 Task: Search one way flight ticket for 5 adults, 1 child, 2 infants in seat and 1 infant on lap in business from Presque Isle: Presque Isle International Airport to Greenville: Pitt-greenville Airport on 5-2-2023. Choice of flights is Westjet. Number of bags: 1 carry on bag. Price is upto 110000. Outbound departure time preference is 4:45.
Action: Mouse moved to (320, 271)
Screenshot: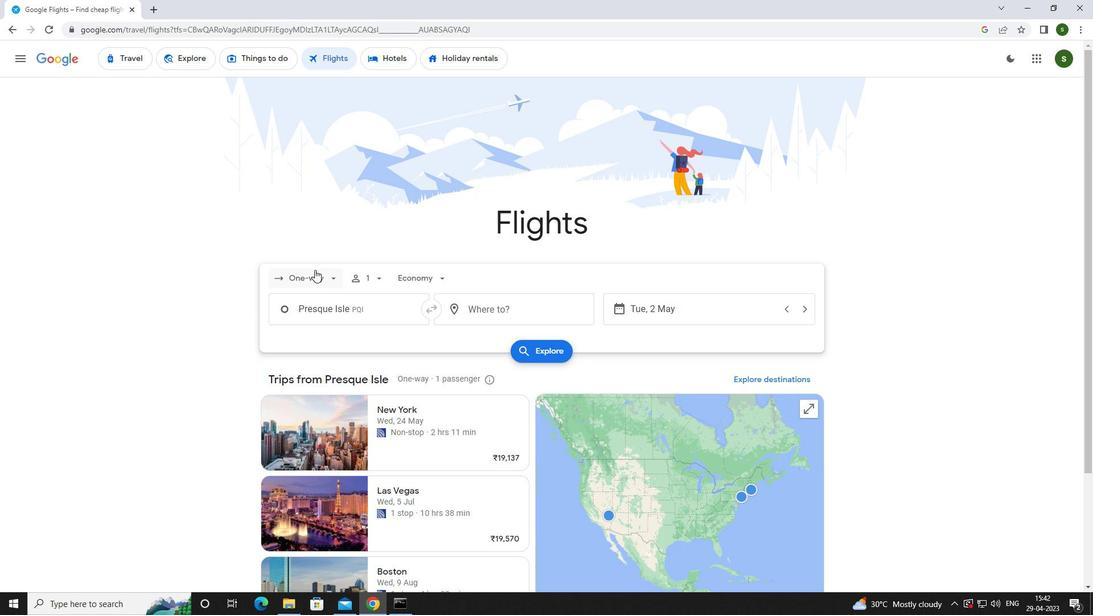 
Action: Mouse pressed left at (320, 271)
Screenshot: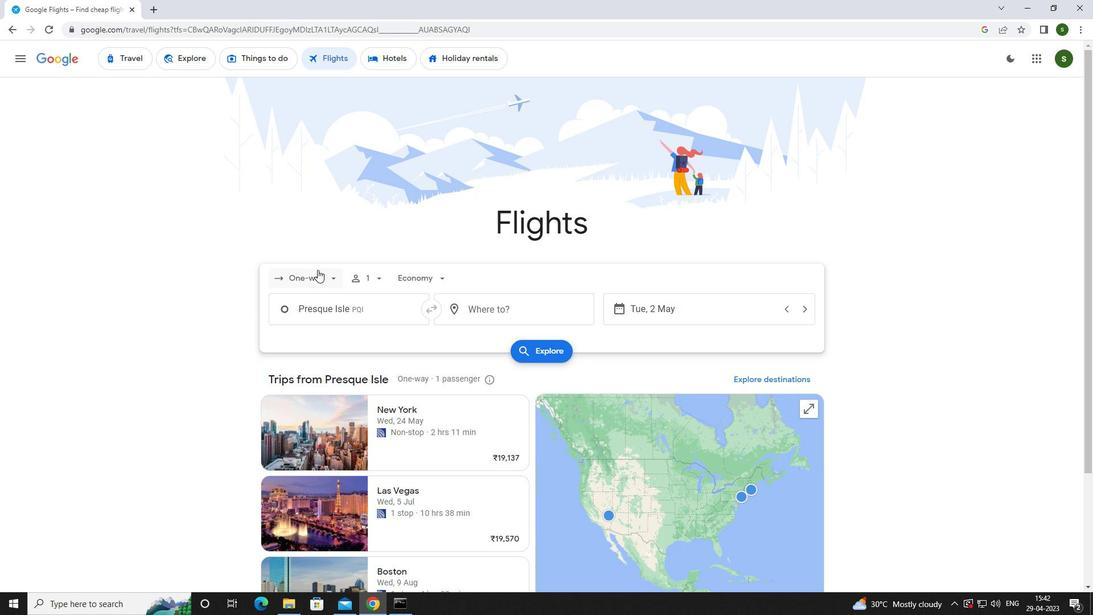 
Action: Mouse moved to (326, 325)
Screenshot: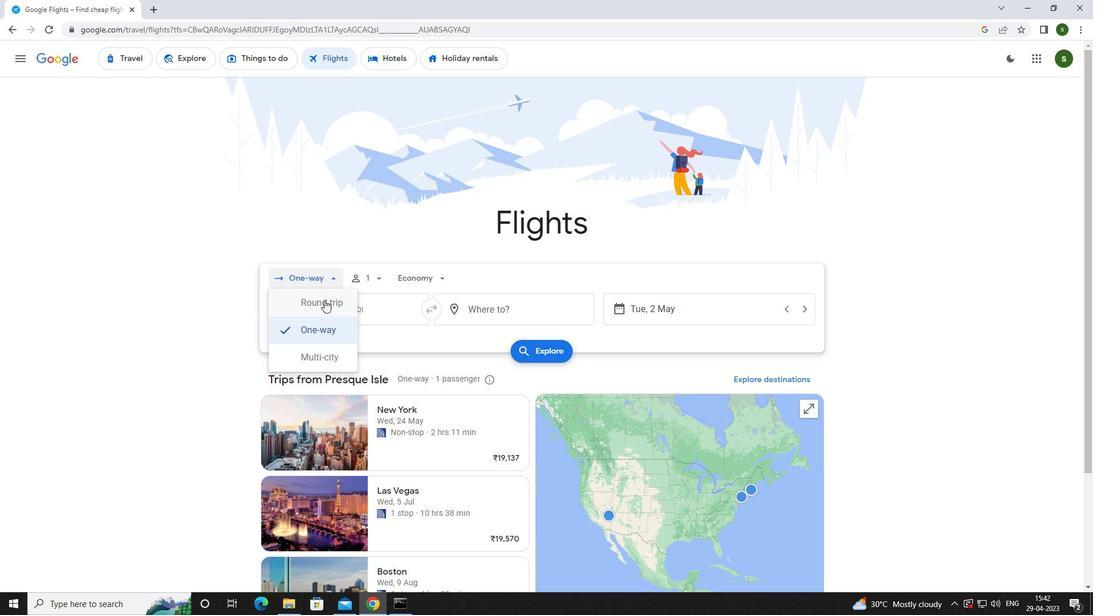 
Action: Mouse pressed left at (326, 325)
Screenshot: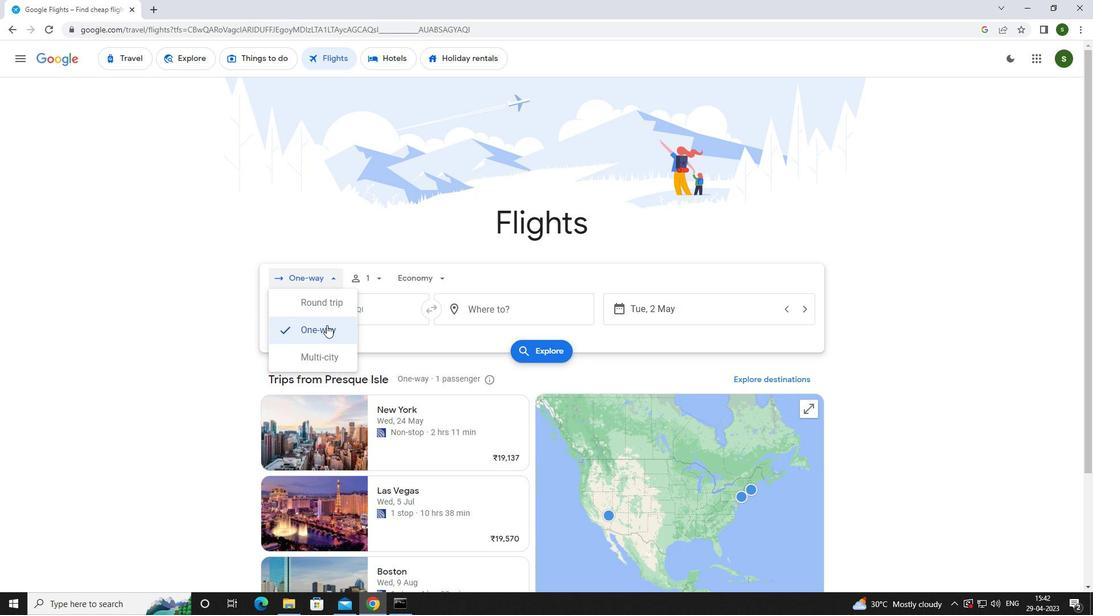 
Action: Mouse moved to (381, 281)
Screenshot: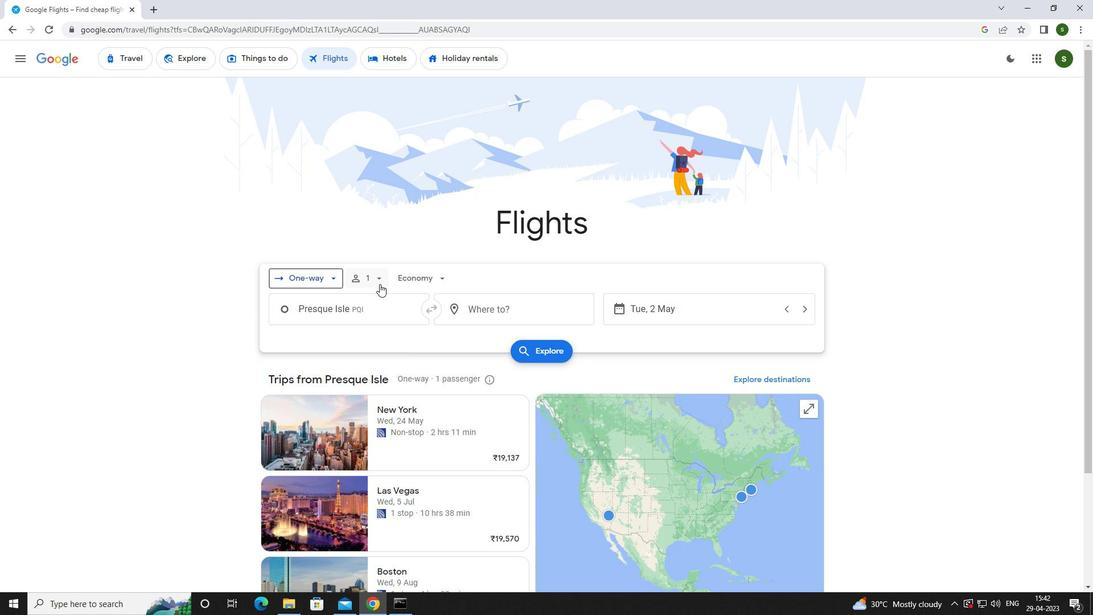 
Action: Mouse pressed left at (381, 281)
Screenshot: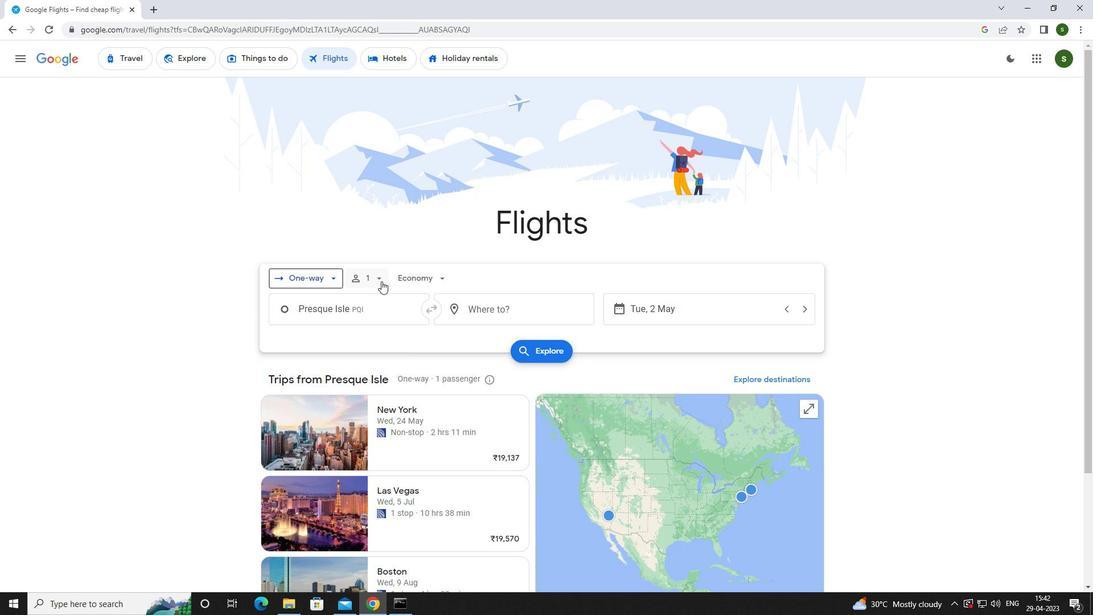 
Action: Mouse moved to (465, 306)
Screenshot: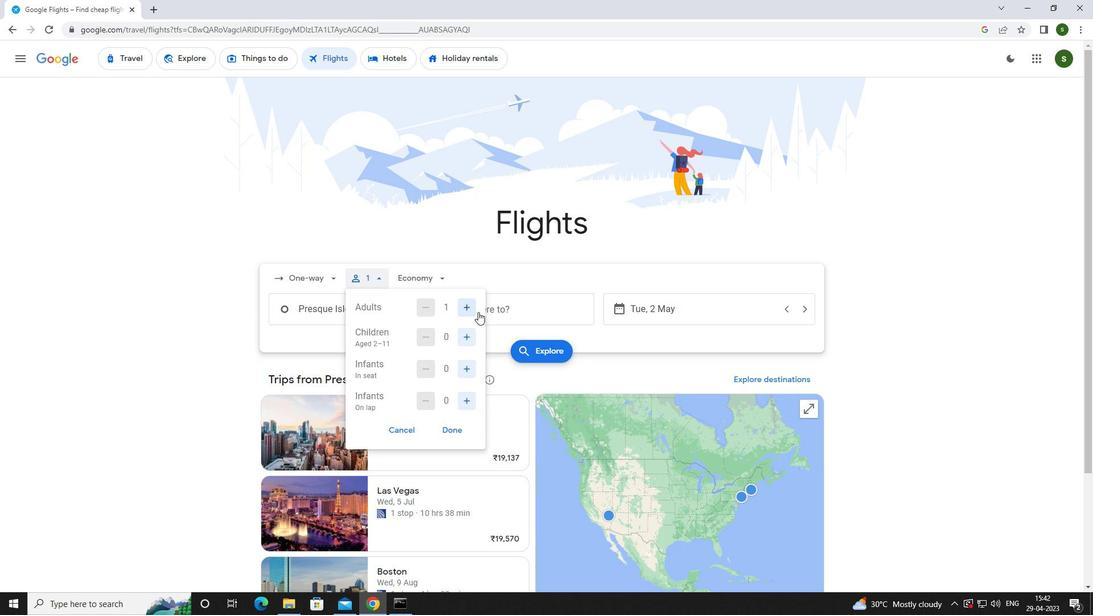 
Action: Mouse pressed left at (465, 306)
Screenshot: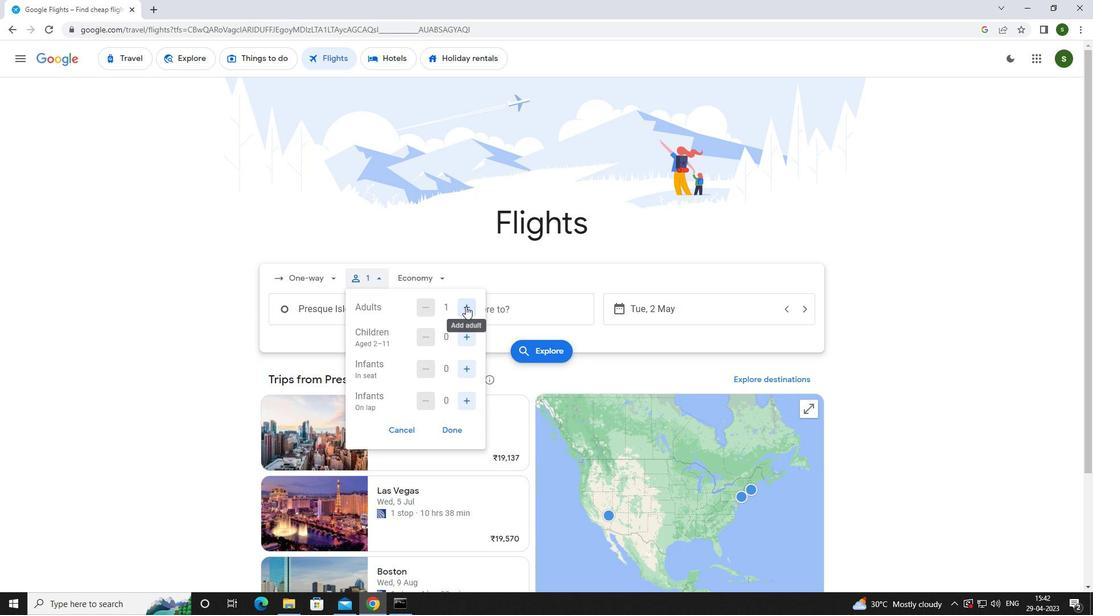 
Action: Mouse pressed left at (465, 306)
Screenshot: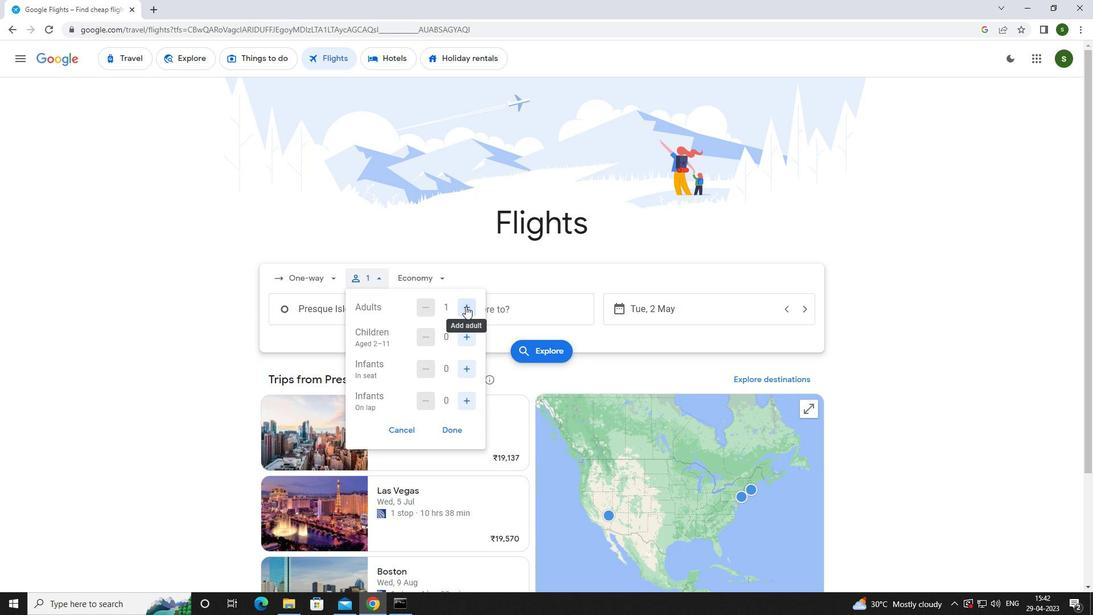 
Action: Mouse pressed left at (465, 306)
Screenshot: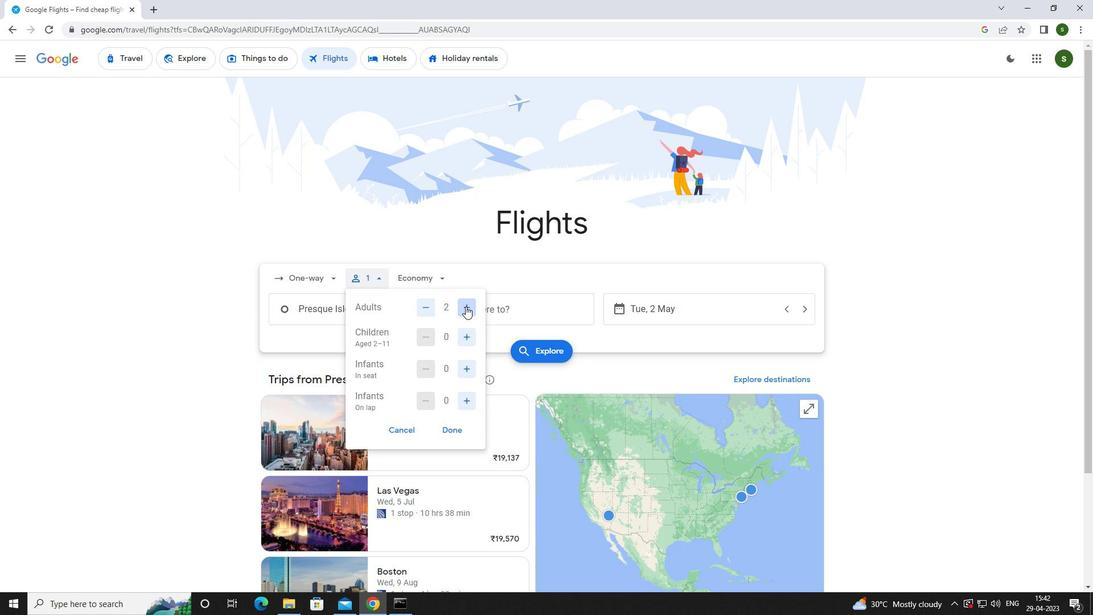 
Action: Mouse pressed left at (465, 306)
Screenshot: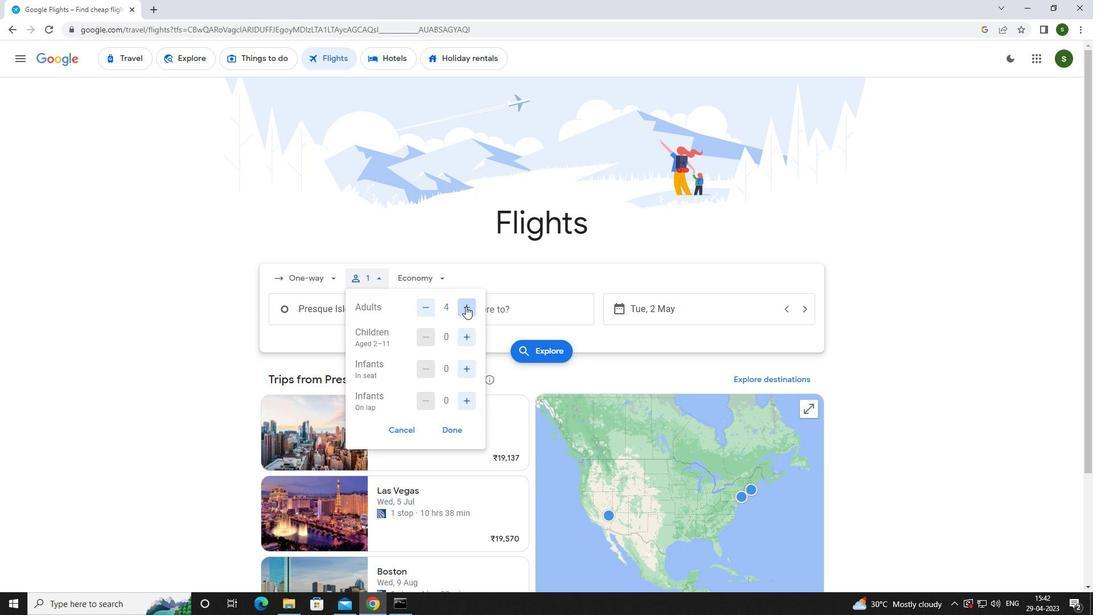 
Action: Mouse moved to (462, 334)
Screenshot: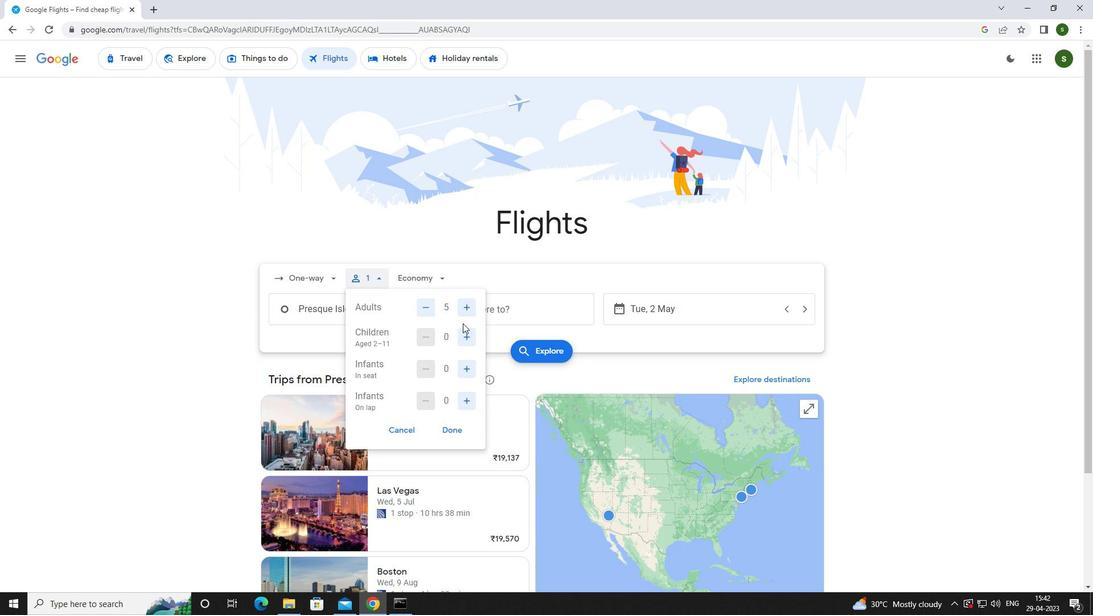 
Action: Mouse pressed left at (462, 334)
Screenshot: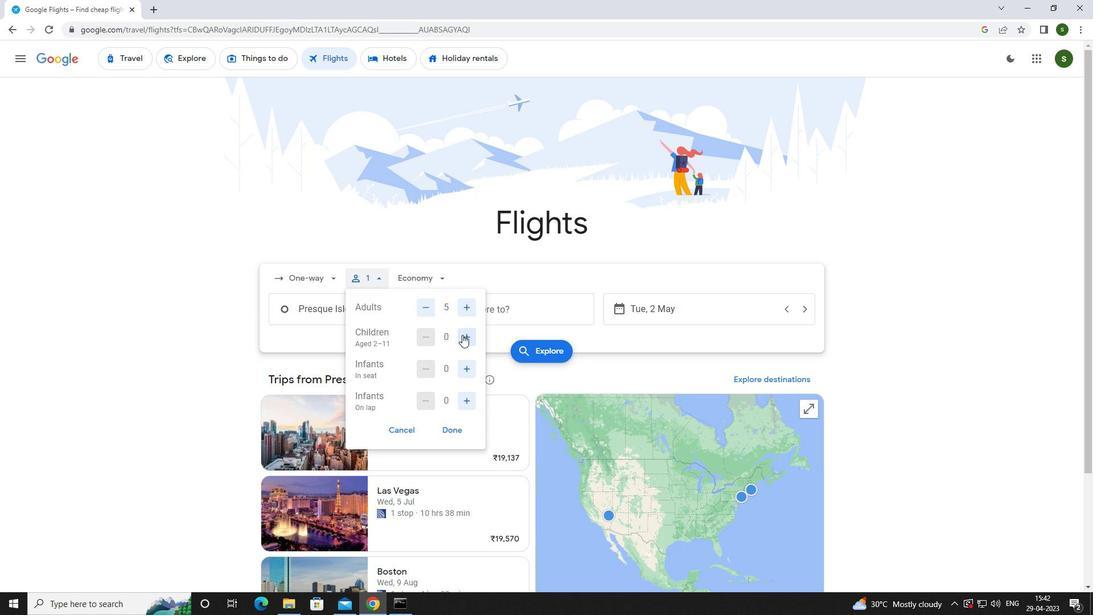 
Action: Mouse moved to (465, 371)
Screenshot: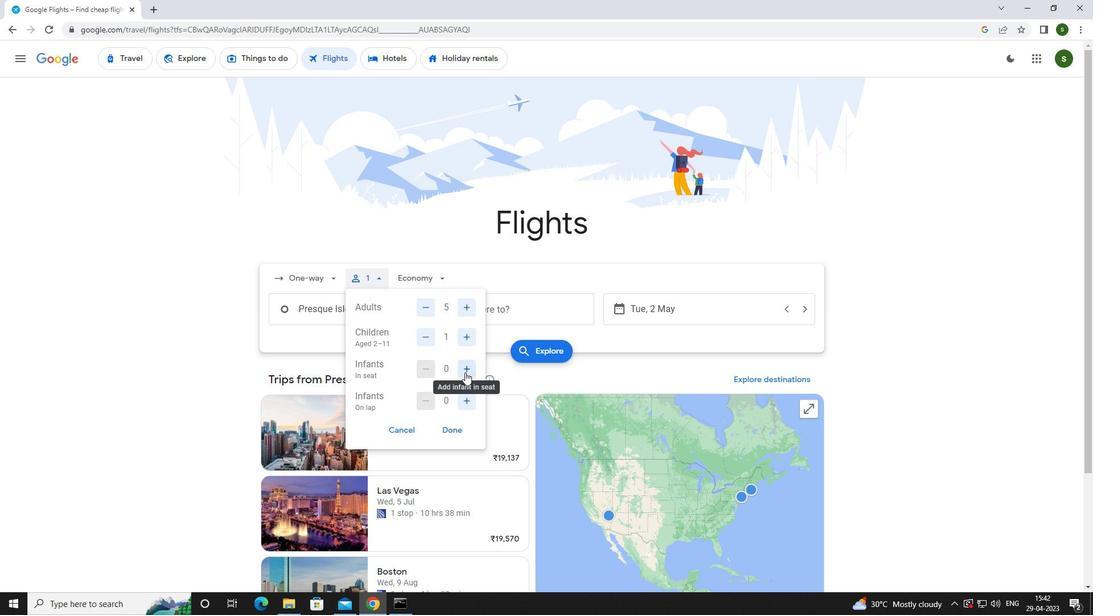 
Action: Mouse pressed left at (465, 371)
Screenshot: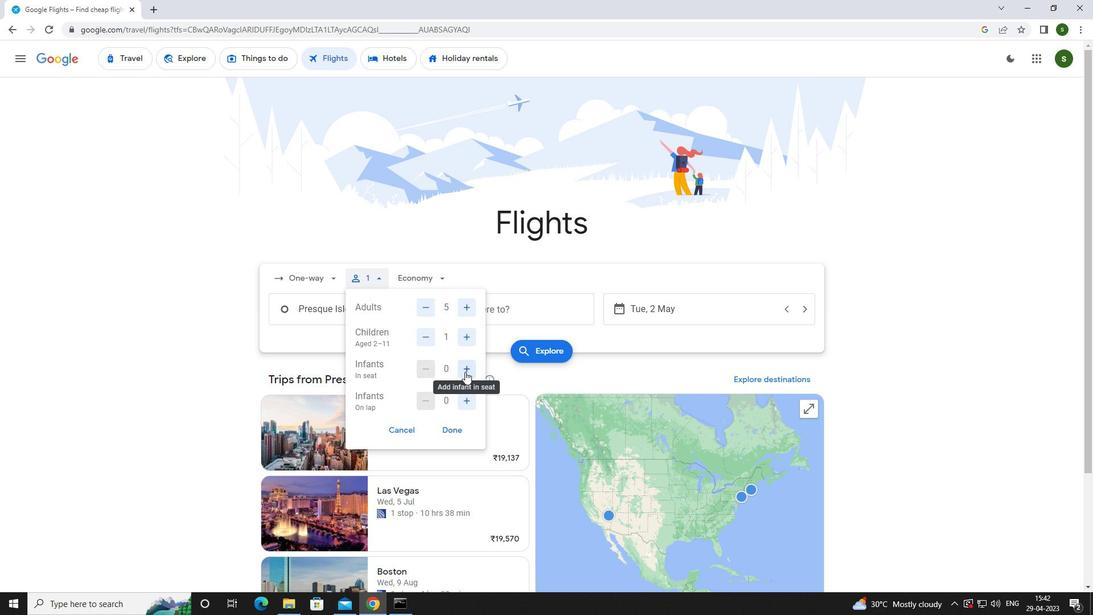 
Action: Mouse pressed left at (465, 371)
Screenshot: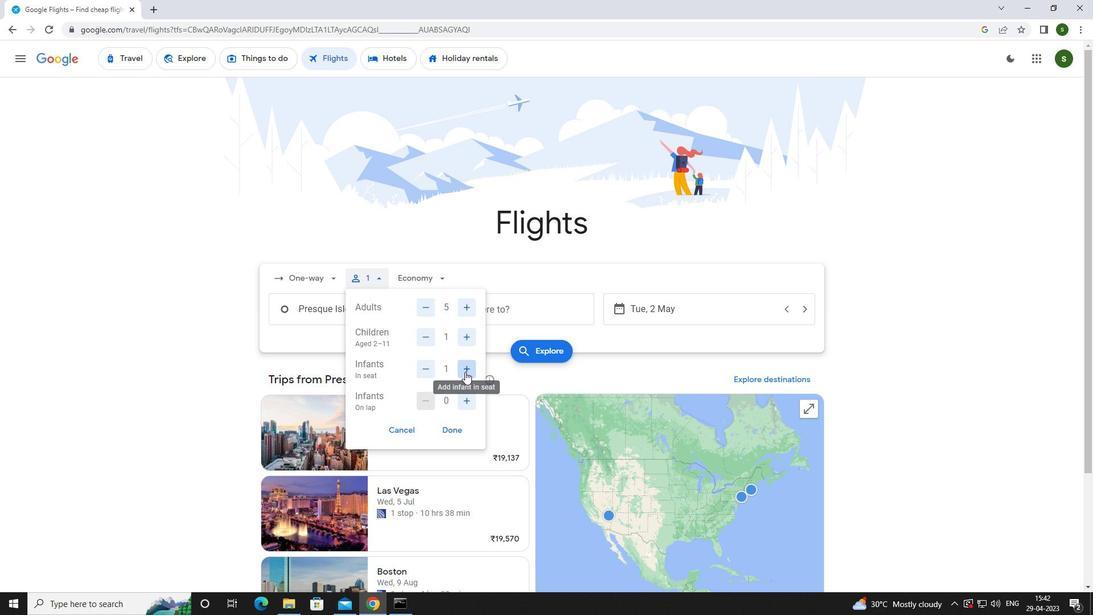 
Action: Mouse moved to (466, 399)
Screenshot: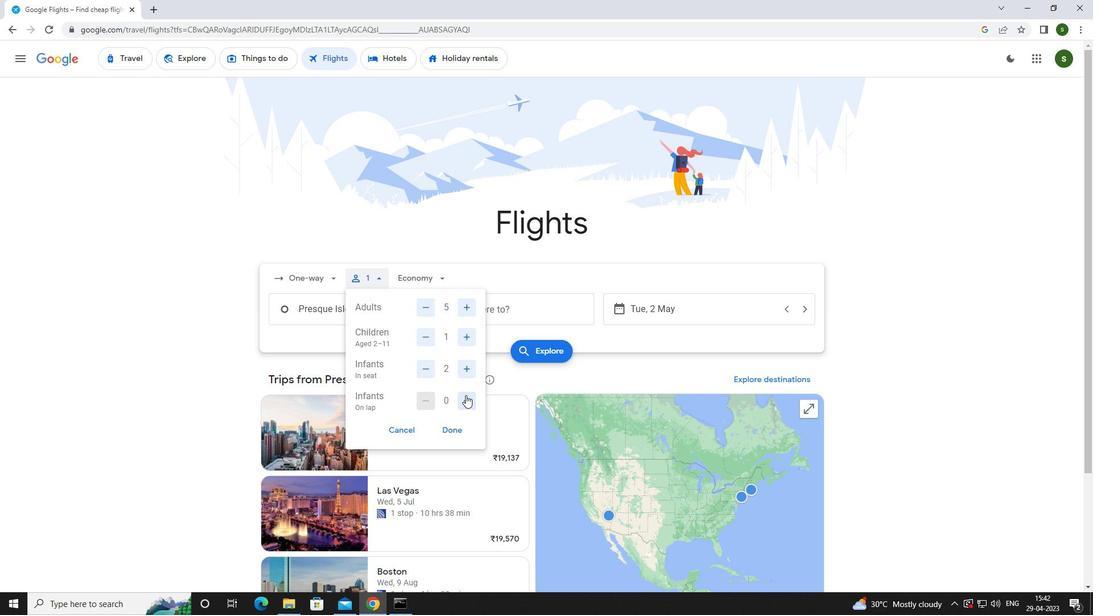 
Action: Mouse pressed left at (466, 399)
Screenshot: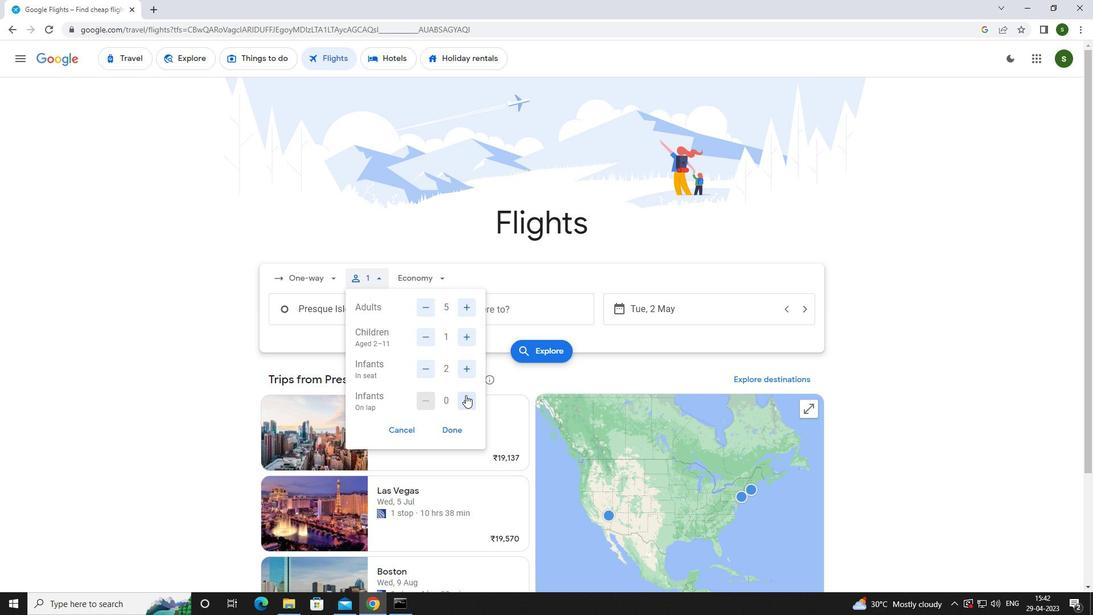 
Action: Mouse moved to (441, 278)
Screenshot: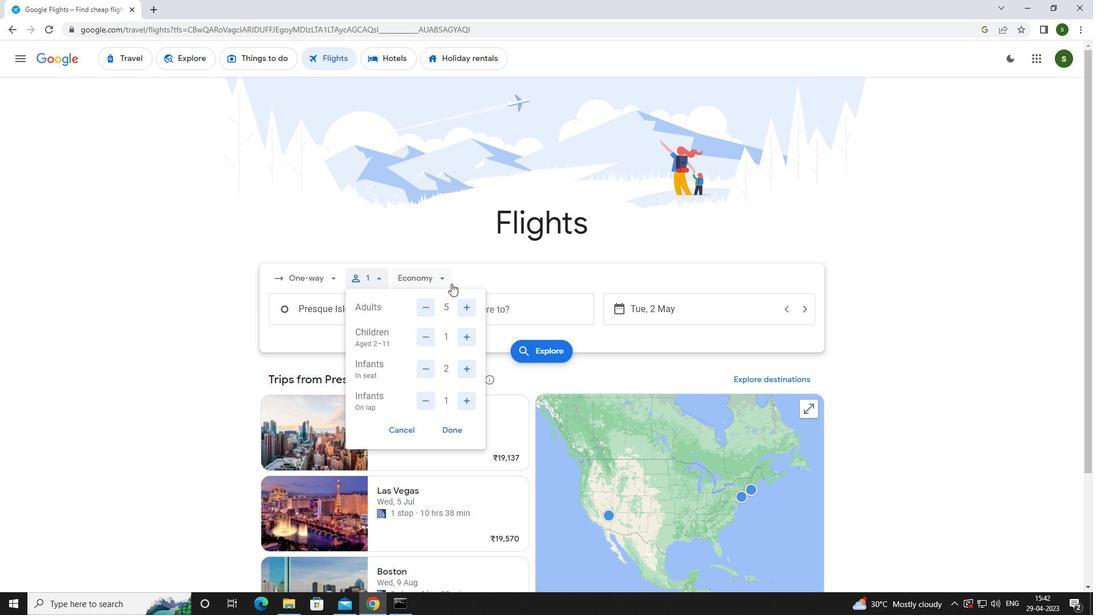 
Action: Mouse pressed left at (441, 278)
Screenshot: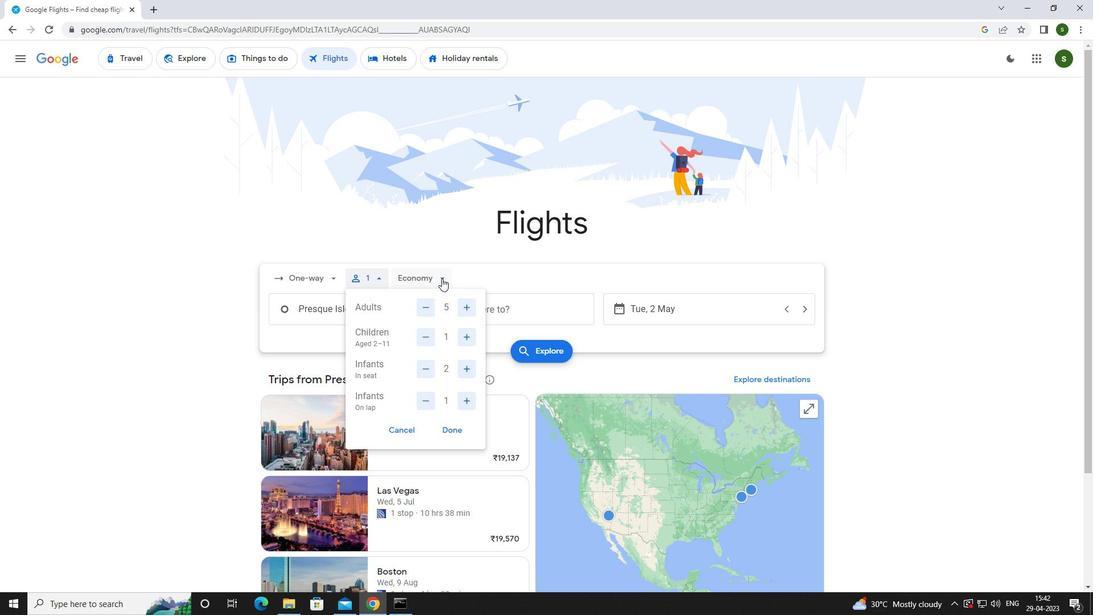 
Action: Mouse moved to (444, 349)
Screenshot: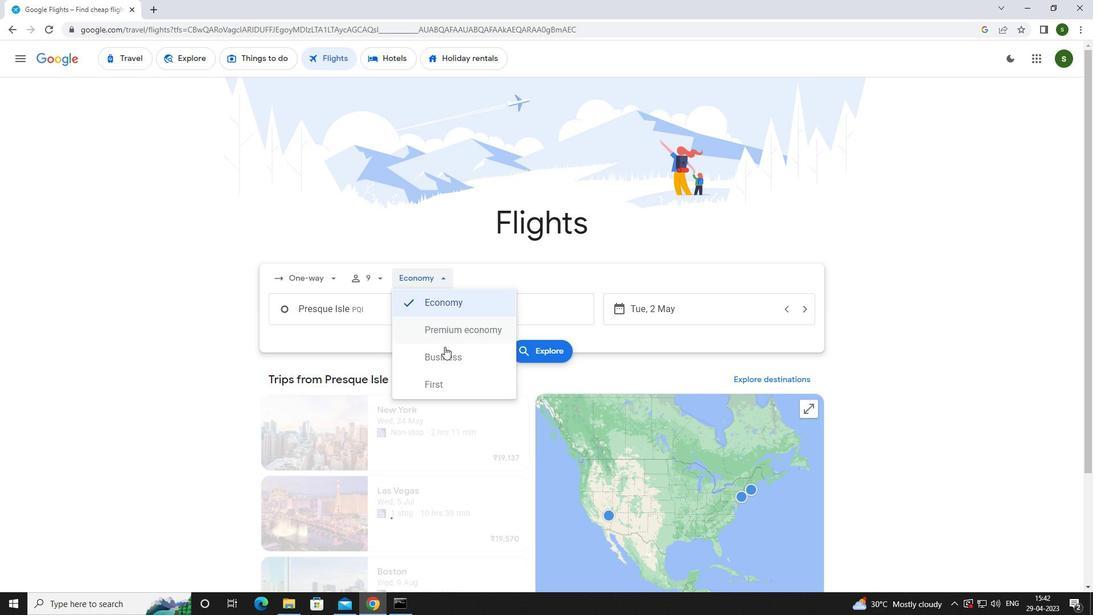
Action: Mouse pressed left at (444, 349)
Screenshot: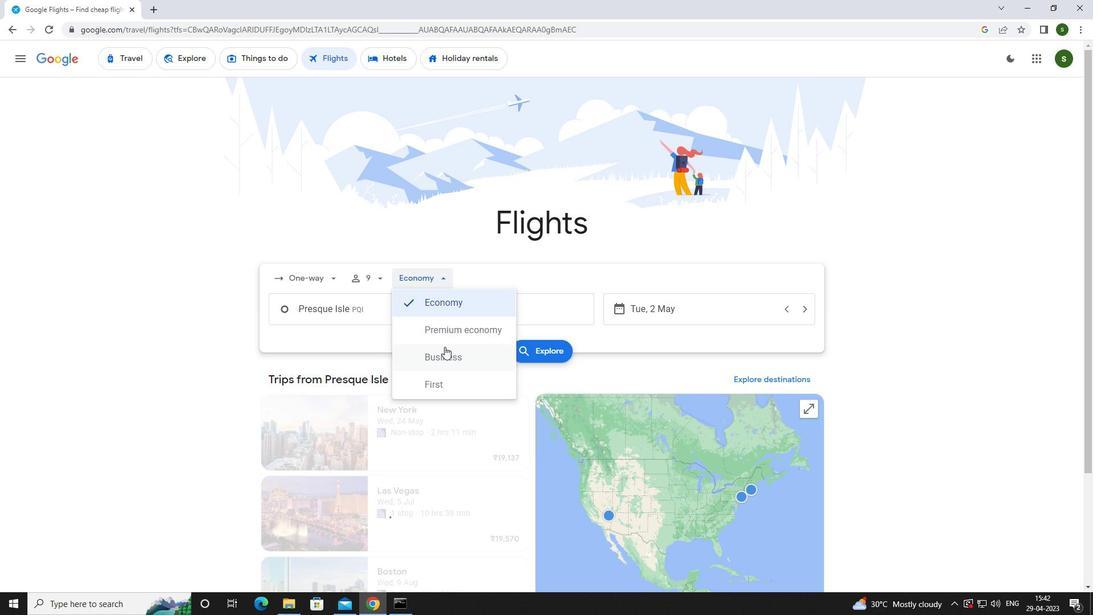 
Action: Mouse moved to (369, 305)
Screenshot: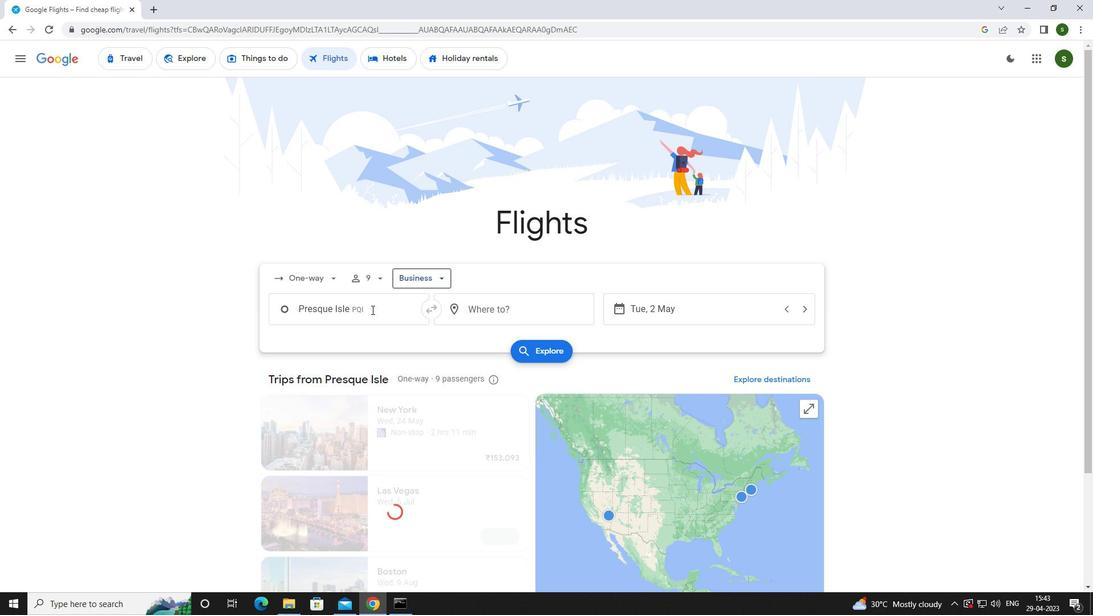 
Action: Mouse pressed left at (369, 305)
Screenshot: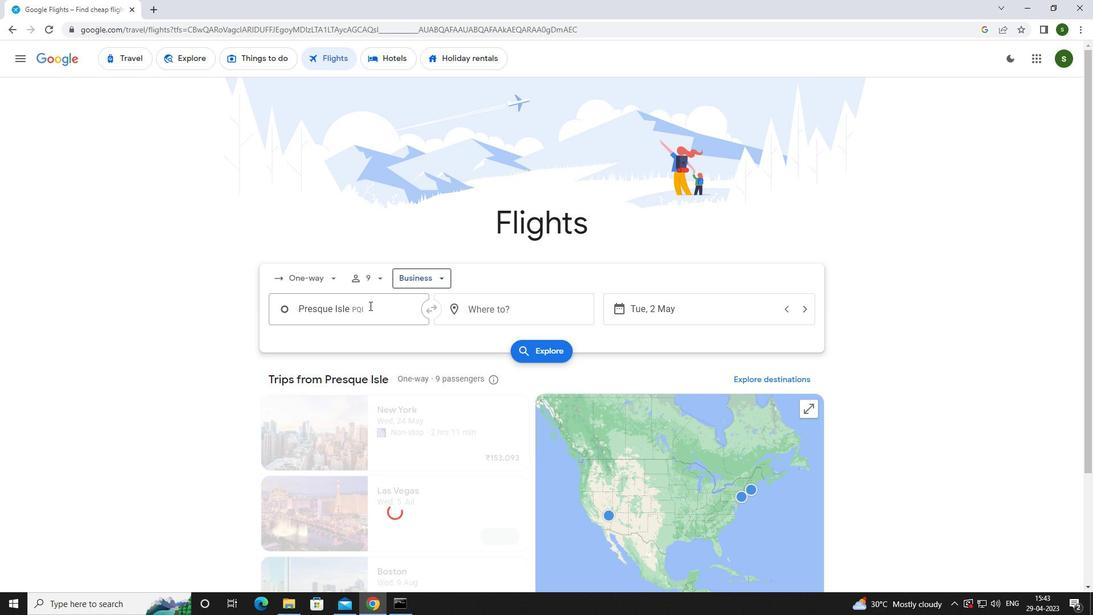 
Action: Key pressed p<Key.caps_lock>resque
Screenshot: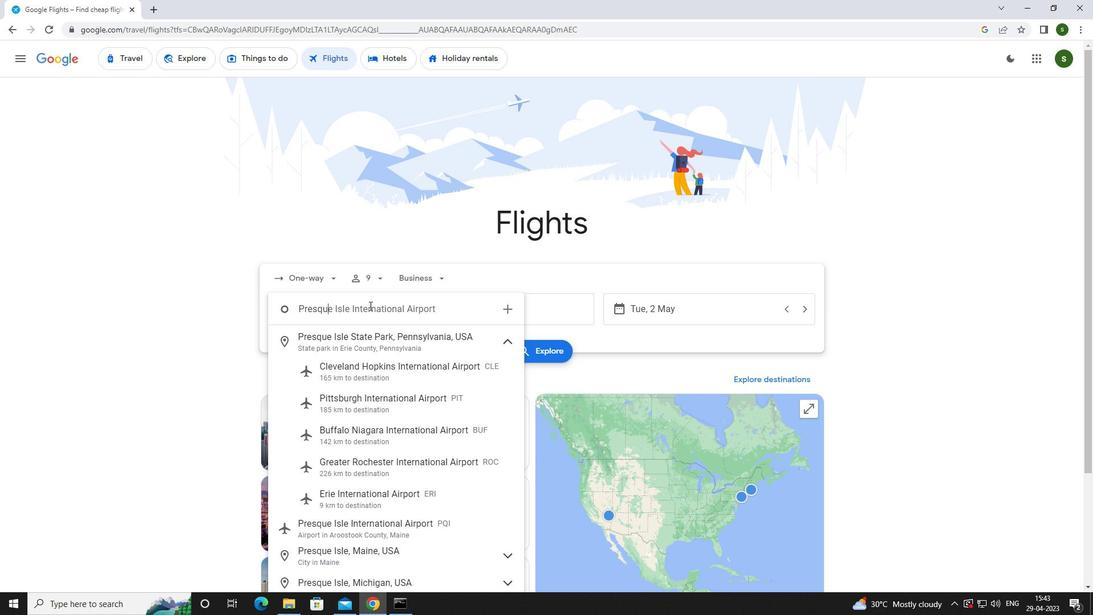 
Action: Mouse moved to (397, 526)
Screenshot: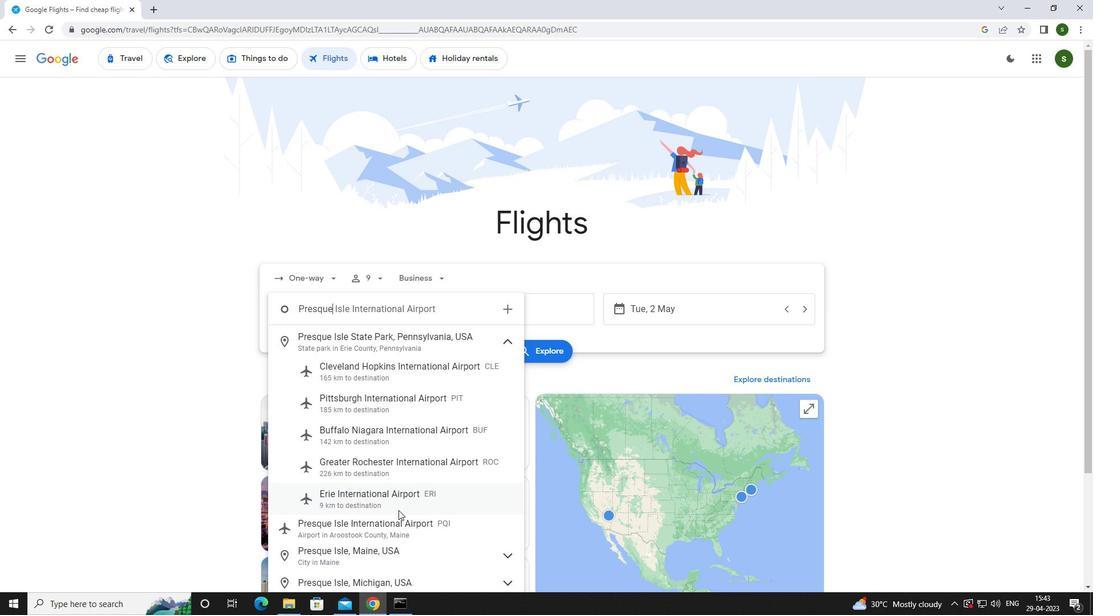 
Action: Mouse pressed left at (397, 526)
Screenshot: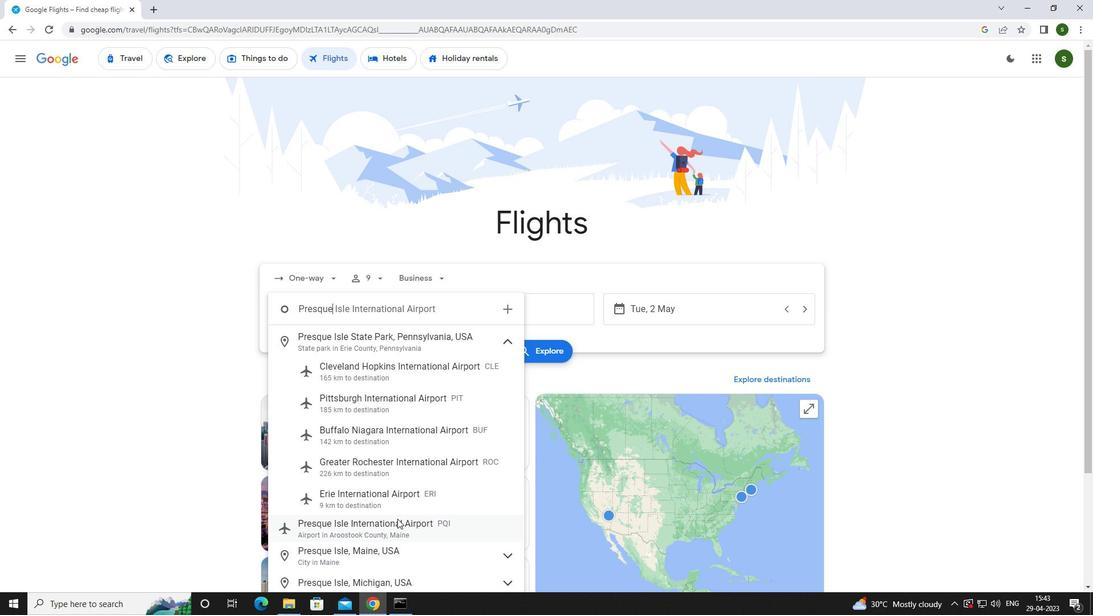 
Action: Mouse moved to (499, 312)
Screenshot: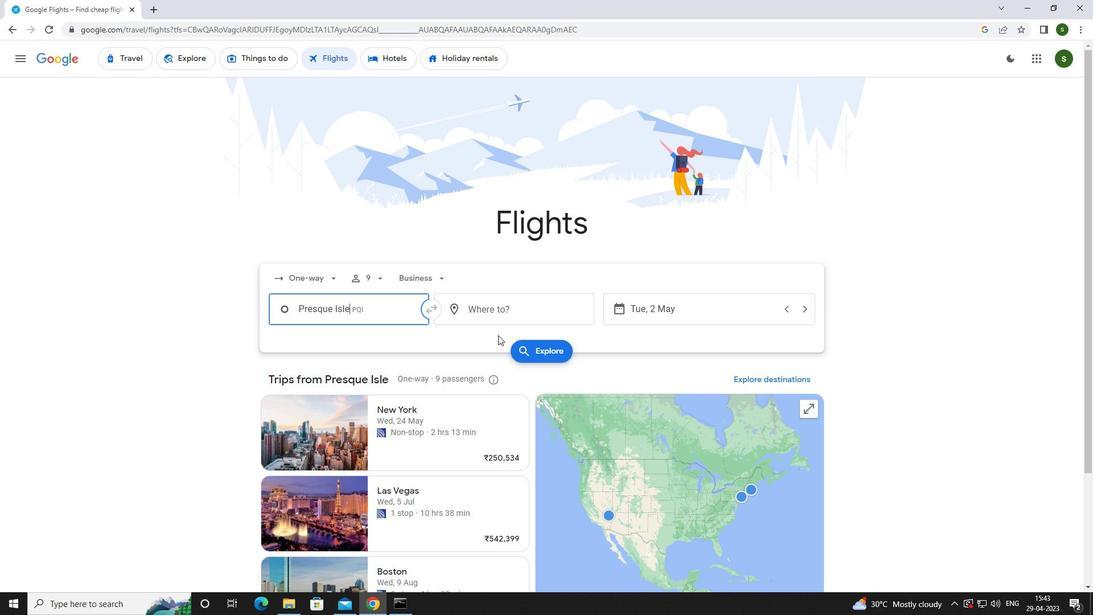 
Action: Mouse pressed left at (499, 312)
Screenshot: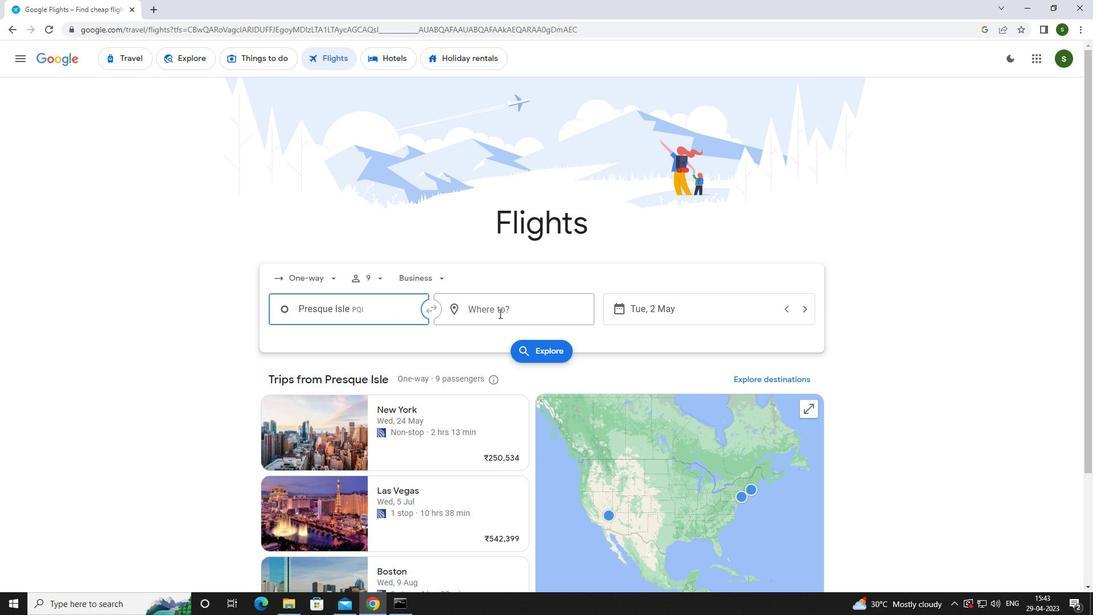 
Action: Mouse moved to (499, 312)
Screenshot: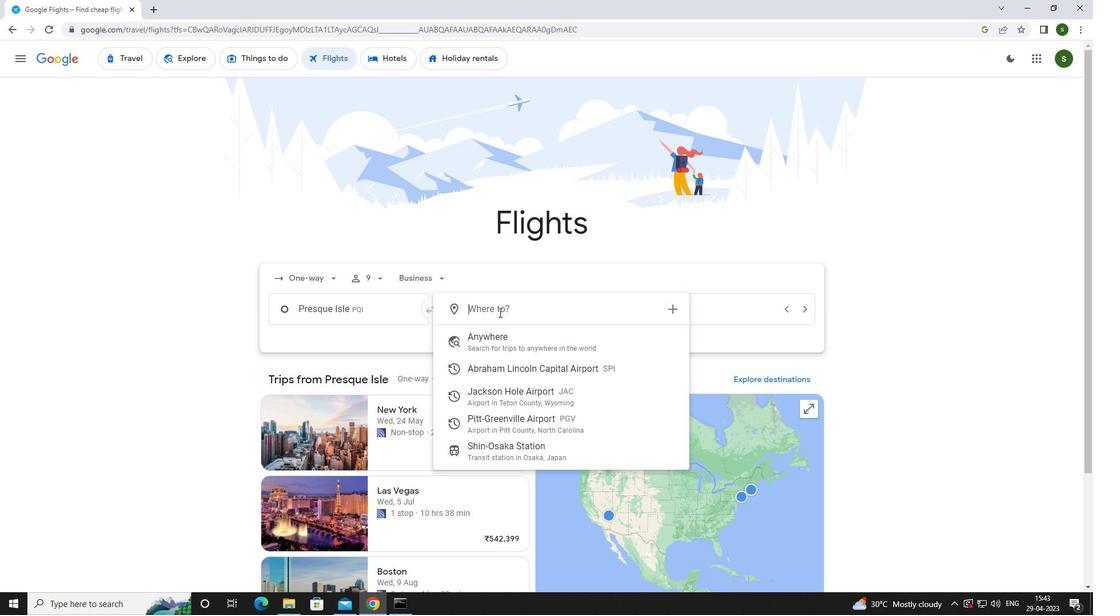 
Action: Key pressed <Key.caps_lock>p<Key.caps_lock>itt
Screenshot: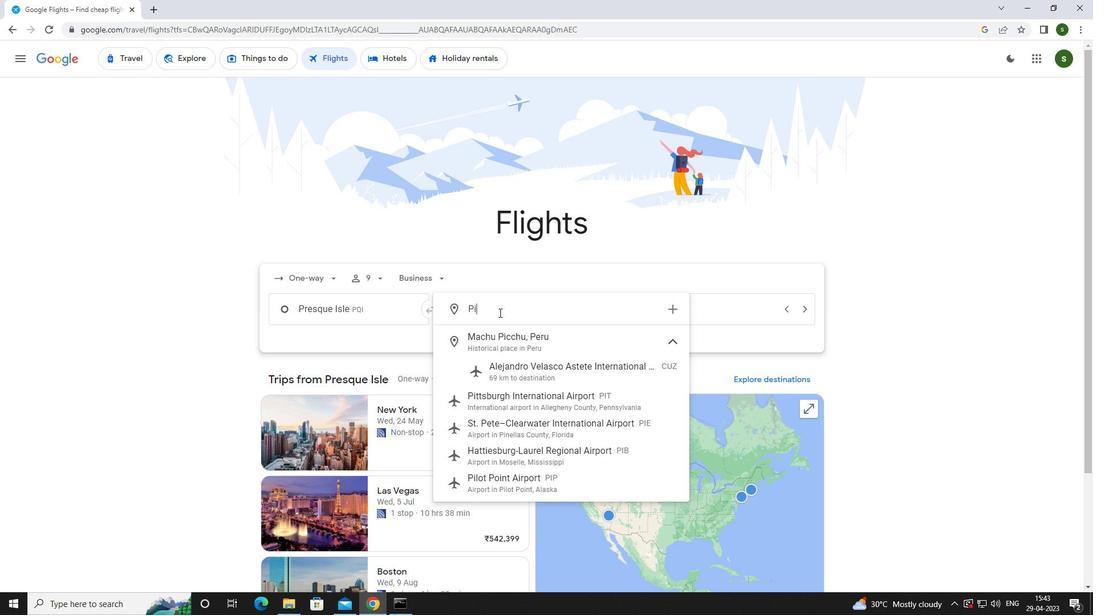 
Action: Mouse moved to (516, 429)
Screenshot: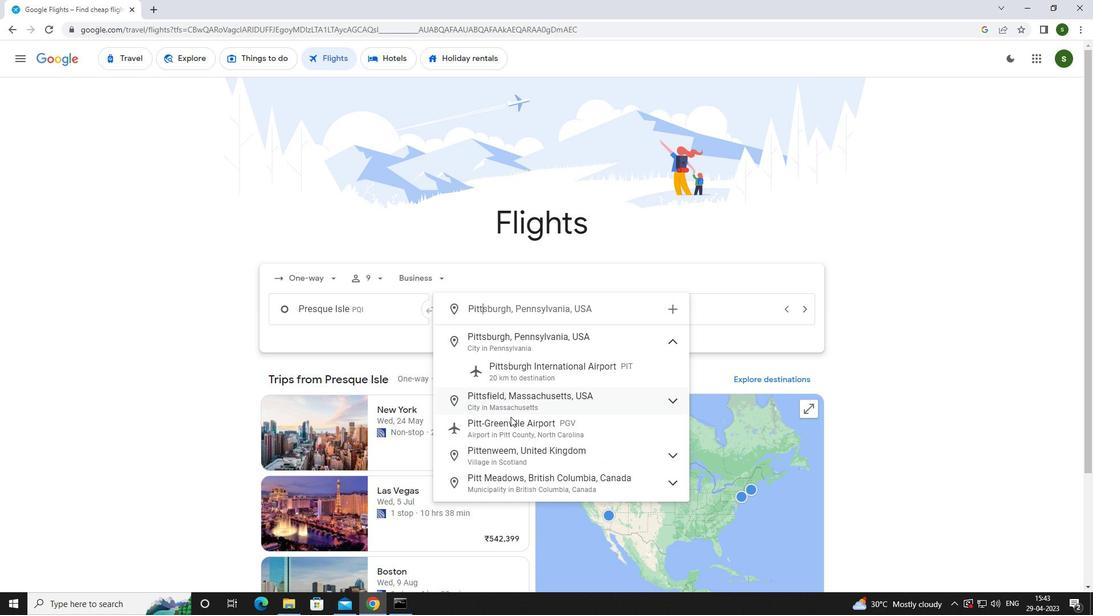 
Action: Mouse pressed left at (516, 429)
Screenshot: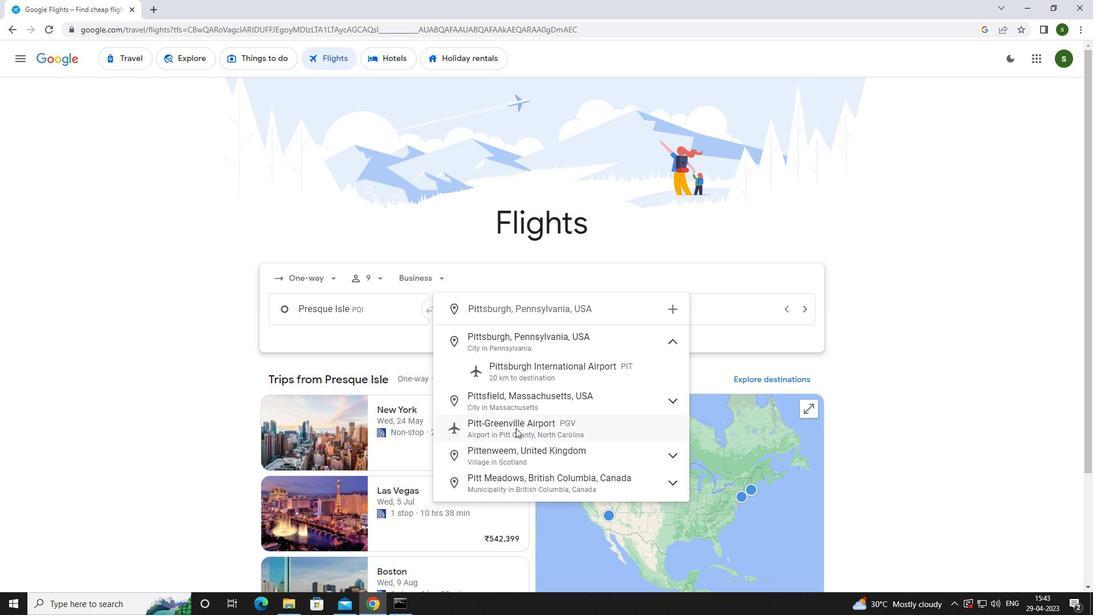 
Action: Mouse moved to (702, 313)
Screenshot: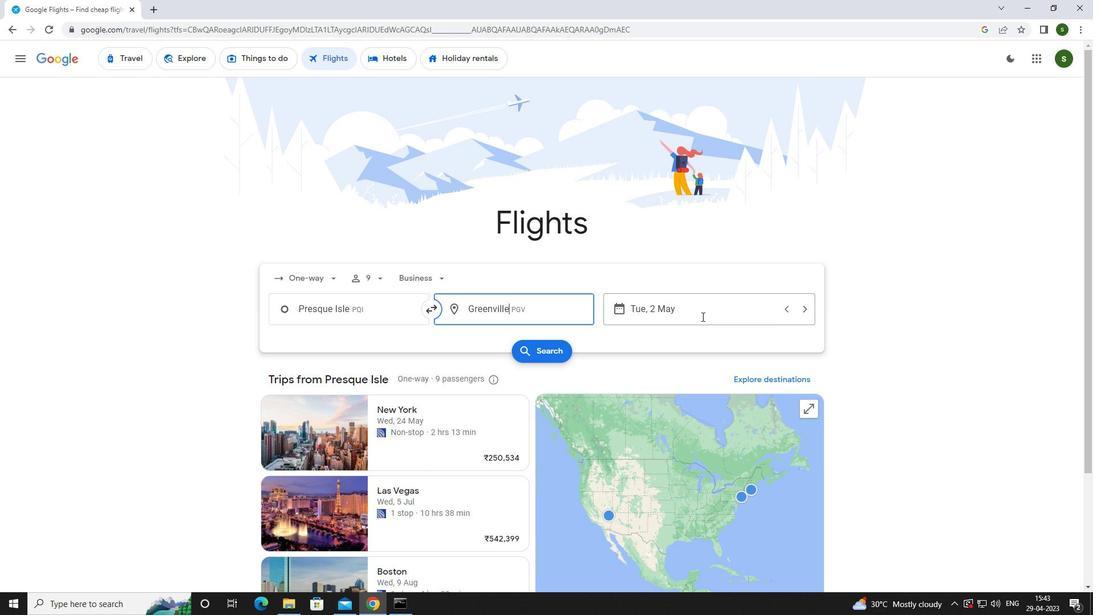 
Action: Mouse pressed left at (702, 313)
Screenshot: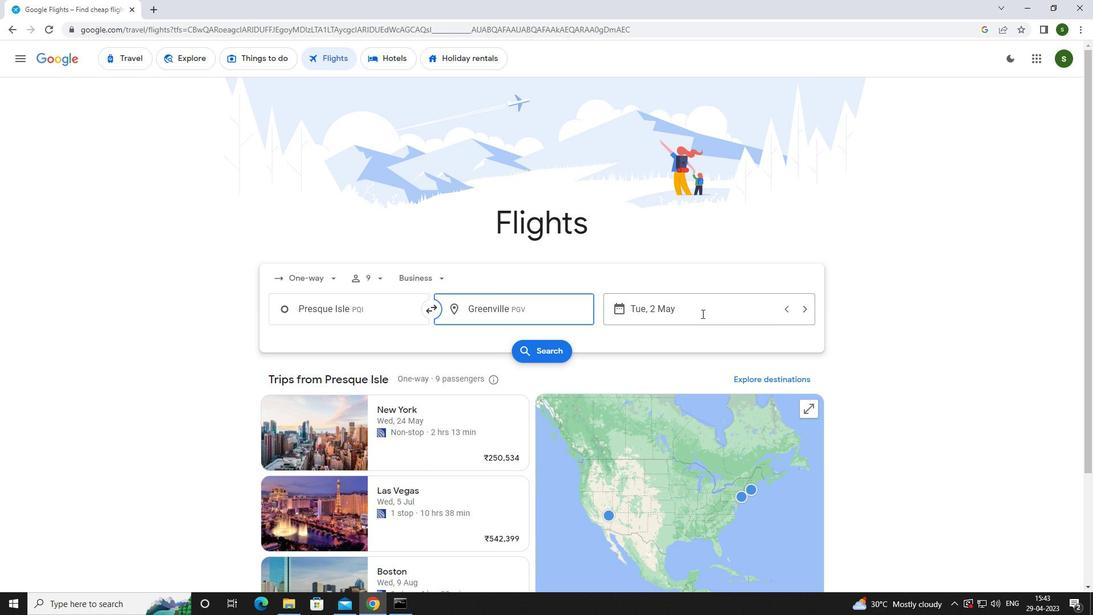 
Action: Mouse moved to (679, 382)
Screenshot: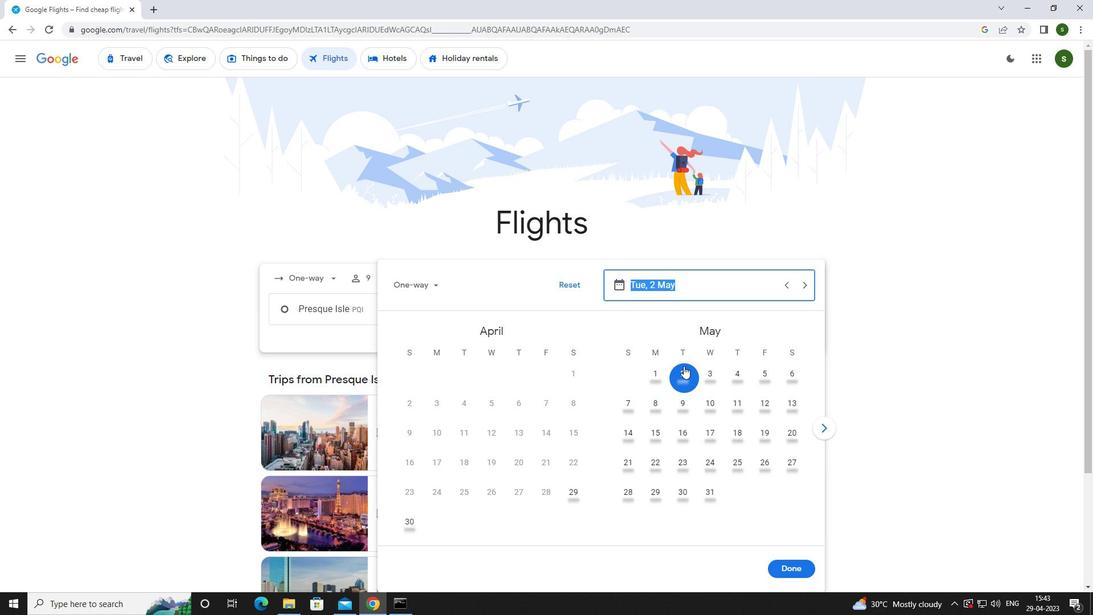 
Action: Mouse pressed left at (679, 382)
Screenshot: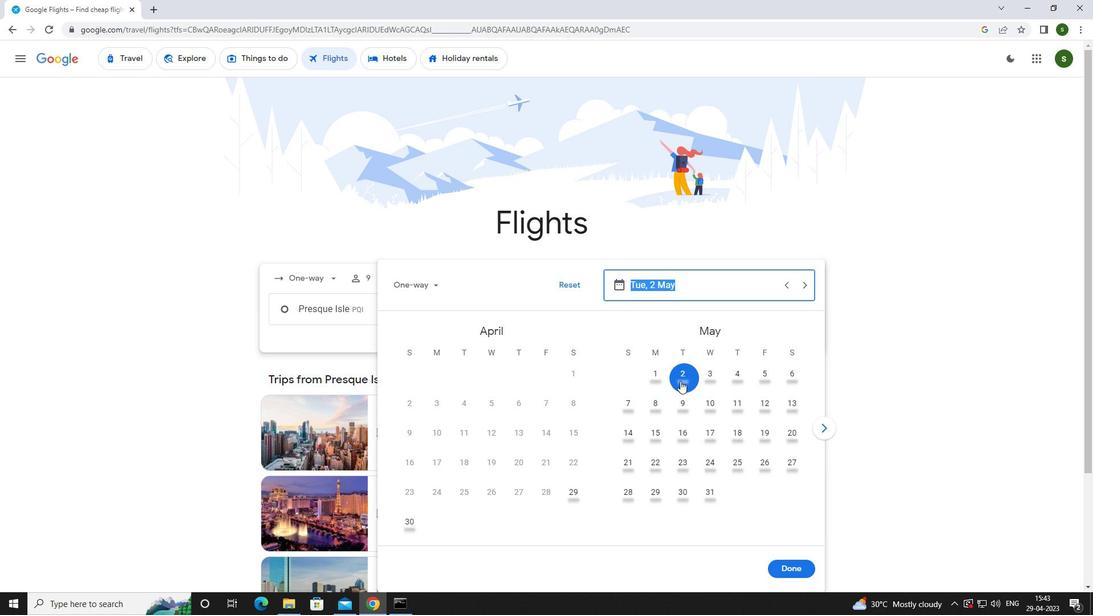 
Action: Mouse moved to (784, 562)
Screenshot: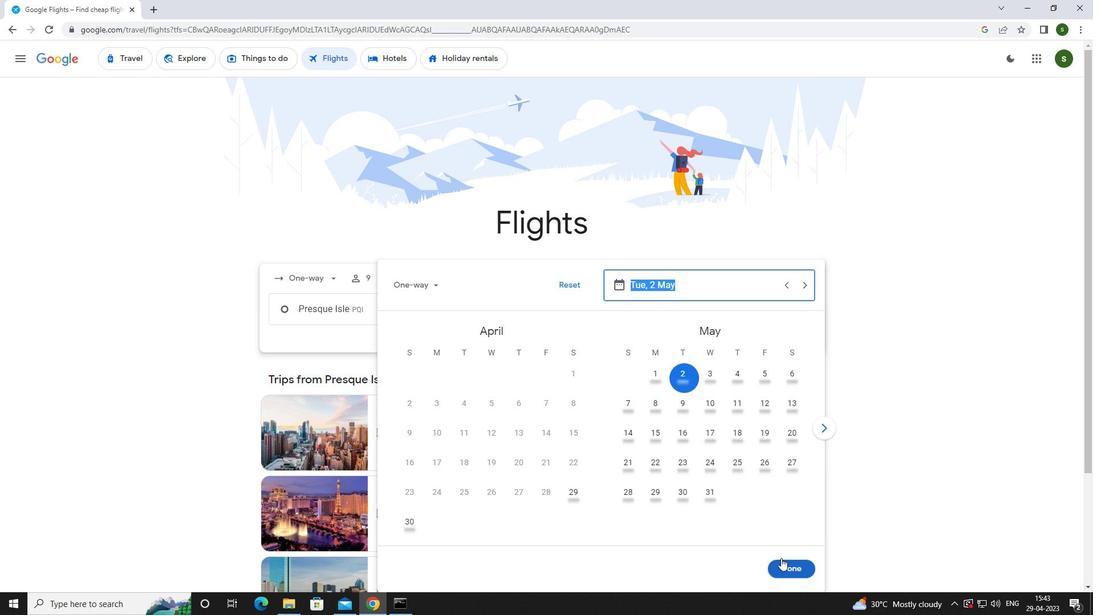 
Action: Mouse pressed left at (784, 562)
Screenshot: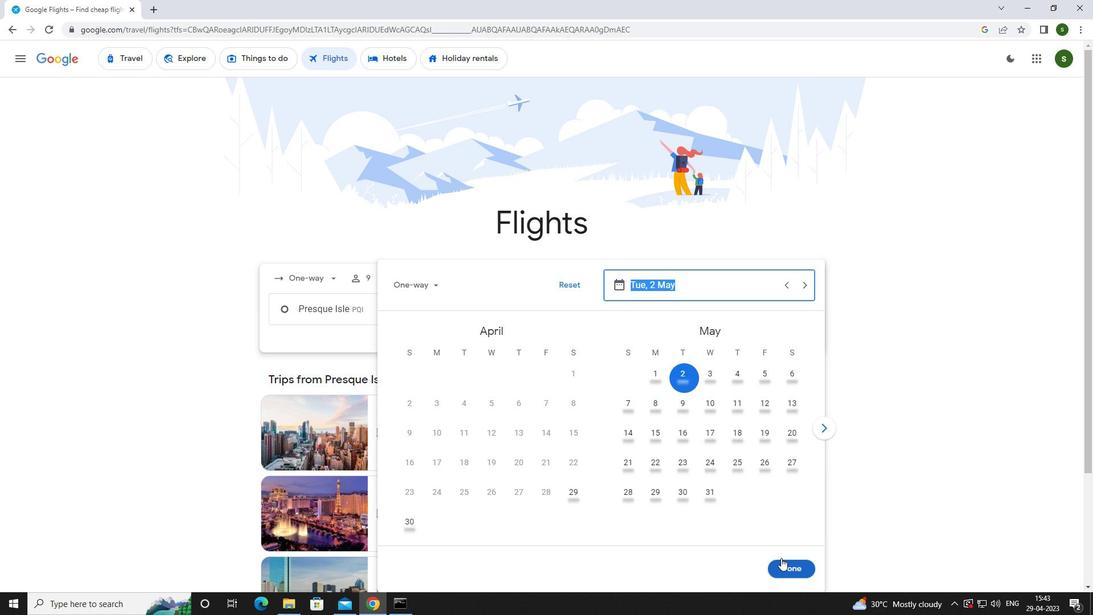 
Action: Mouse moved to (519, 347)
Screenshot: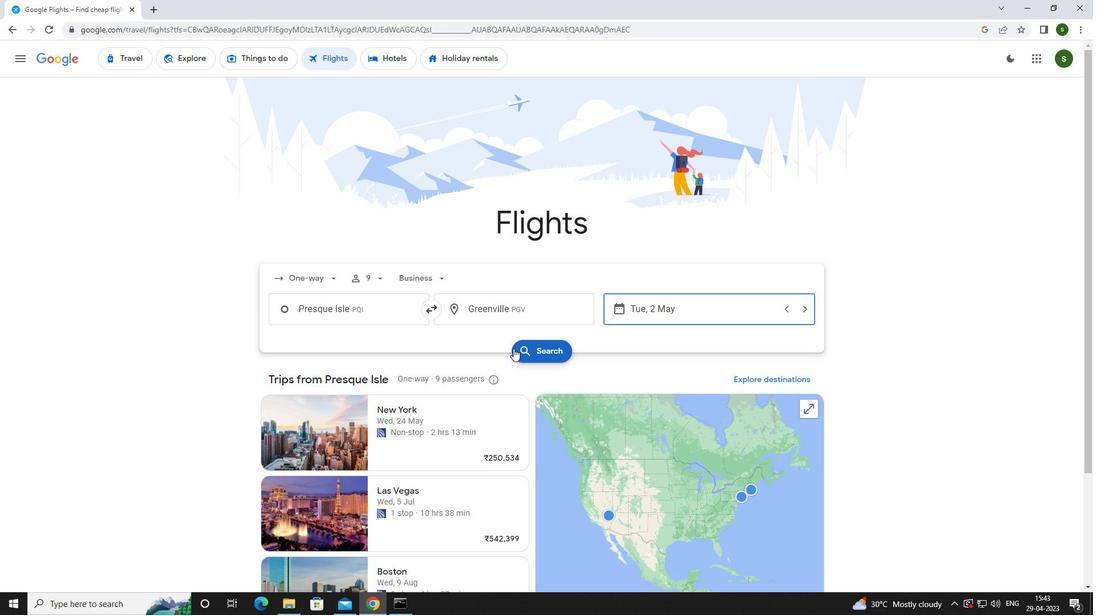 
Action: Mouse pressed left at (519, 347)
Screenshot: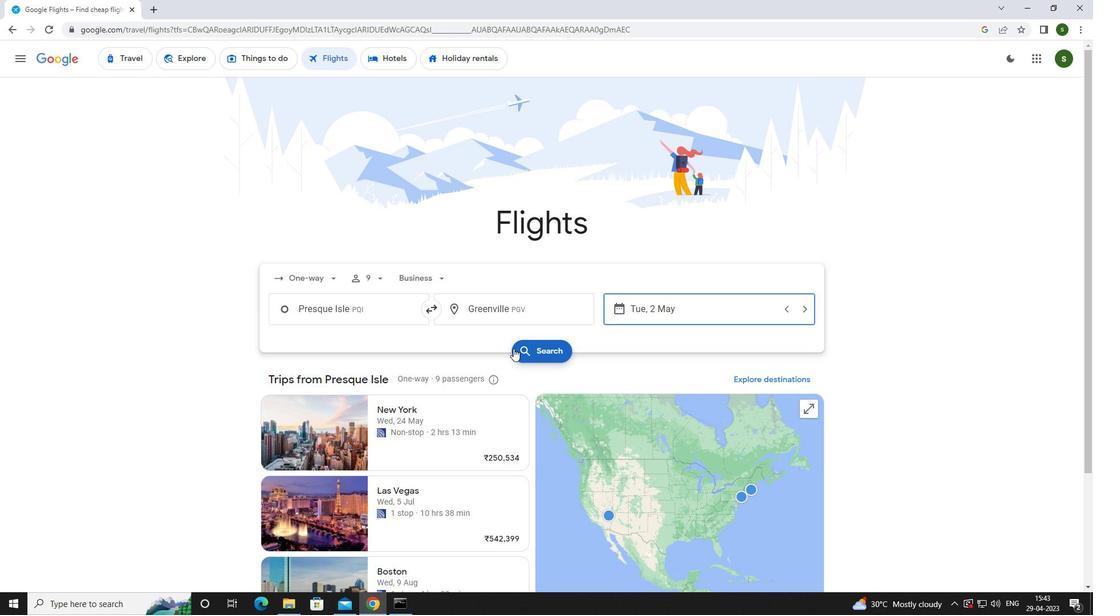 
Action: Mouse moved to (292, 167)
Screenshot: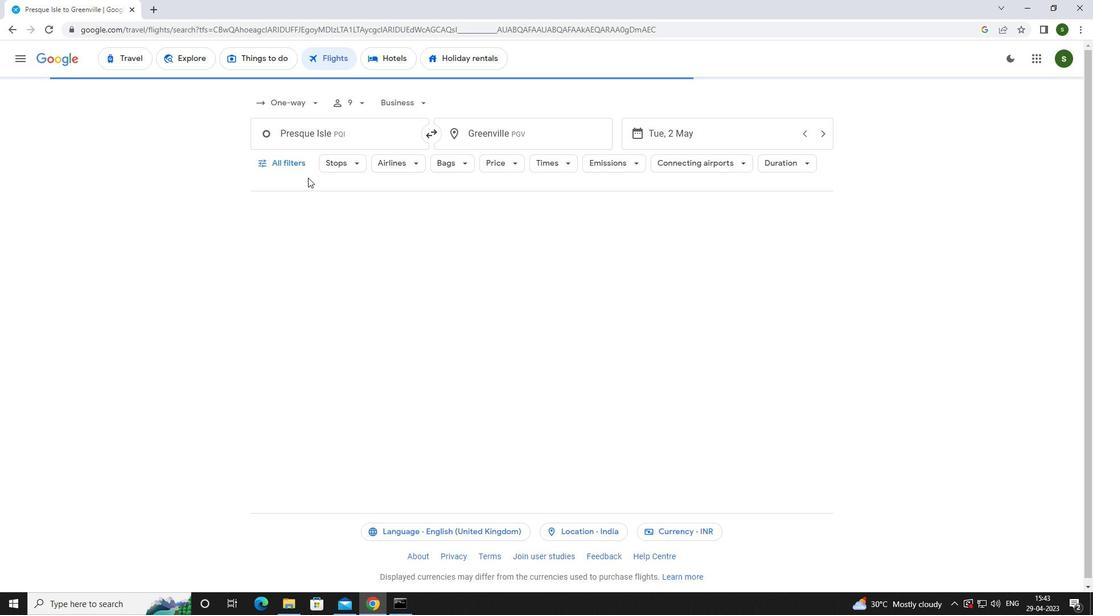 
Action: Mouse pressed left at (292, 167)
Screenshot: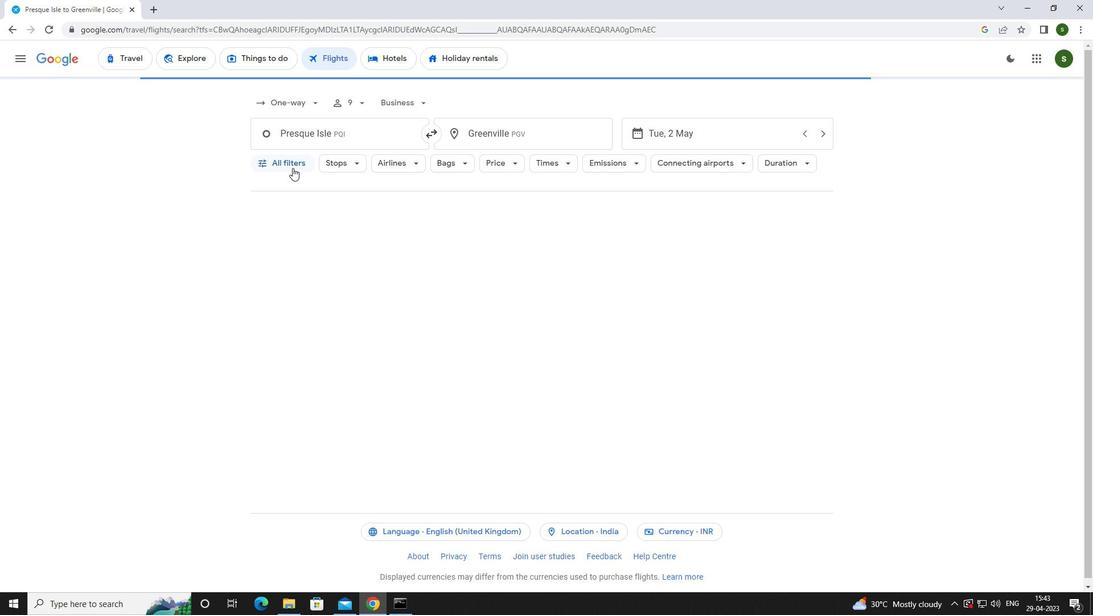 
Action: Mouse moved to (326, 268)
Screenshot: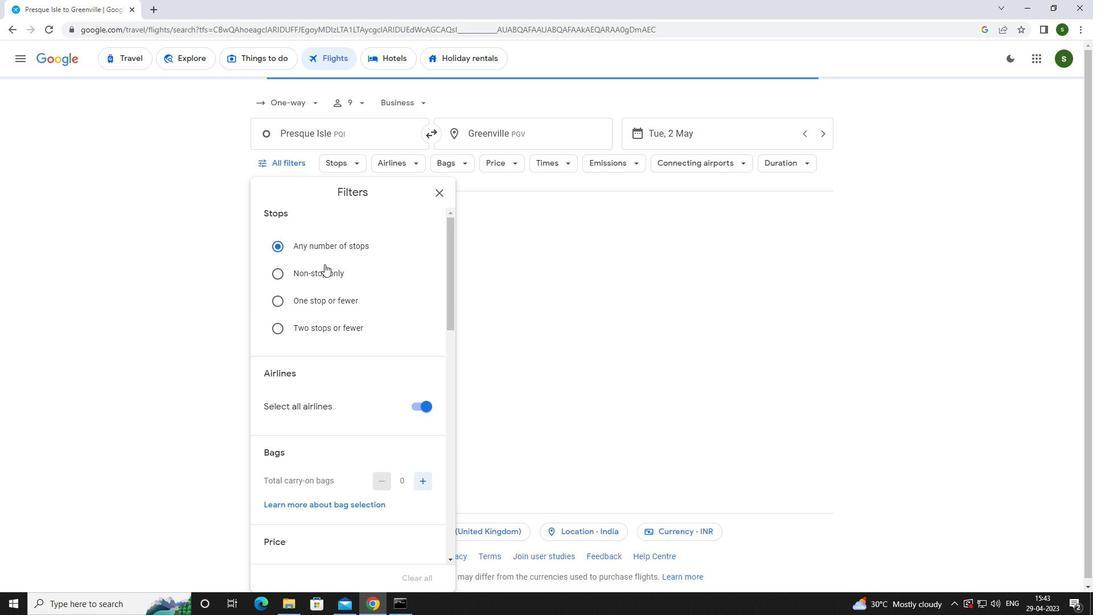 
Action: Mouse scrolled (326, 267) with delta (0, 0)
Screenshot: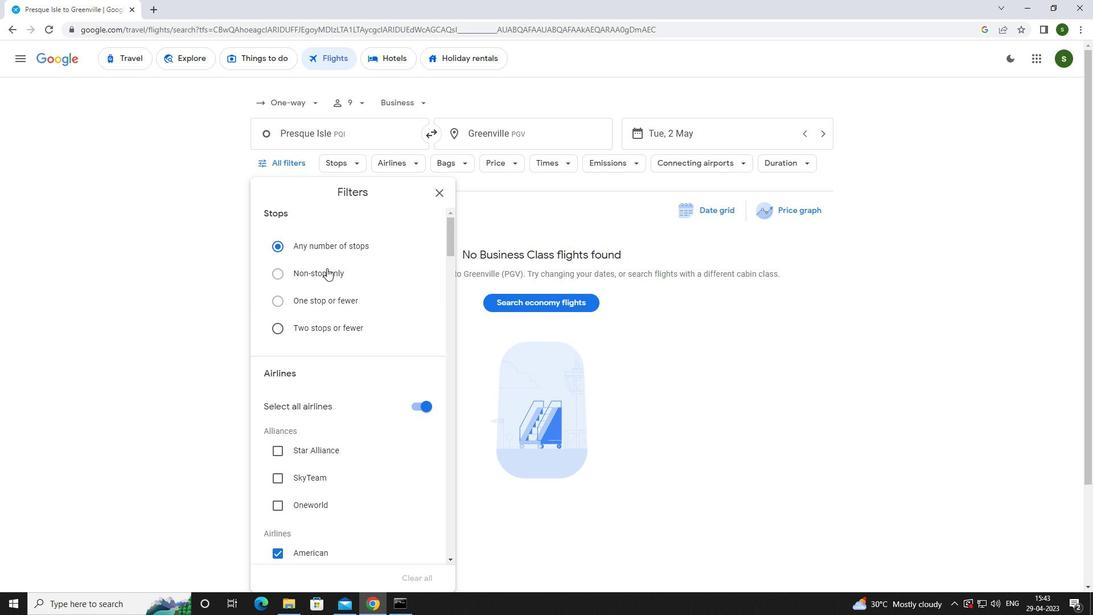
Action: Mouse scrolled (326, 267) with delta (0, 0)
Screenshot: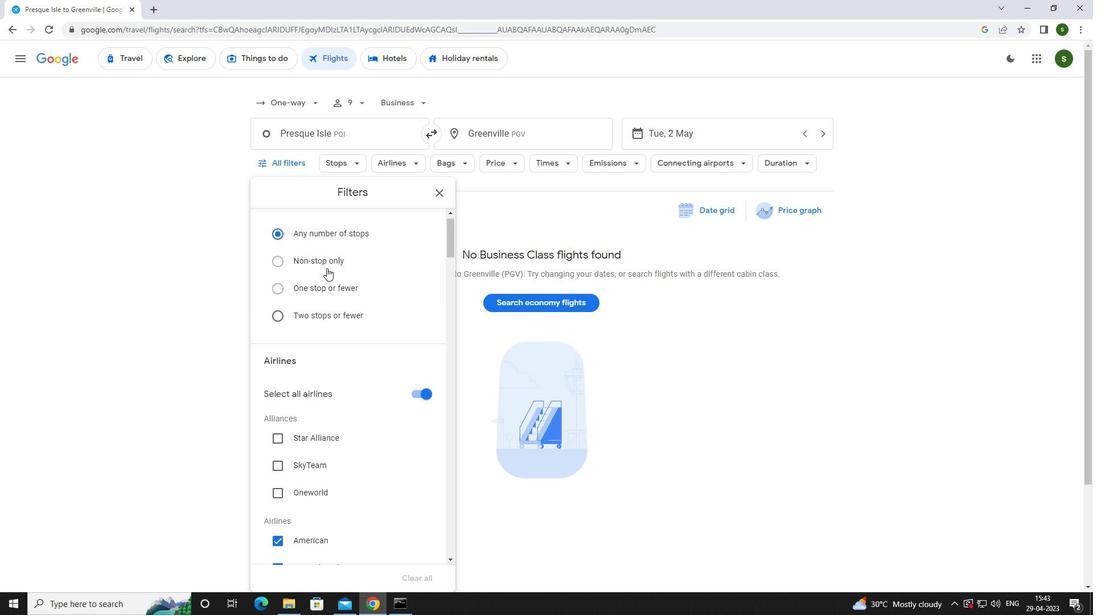 
Action: Mouse moved to (422, 288)
Screenshot: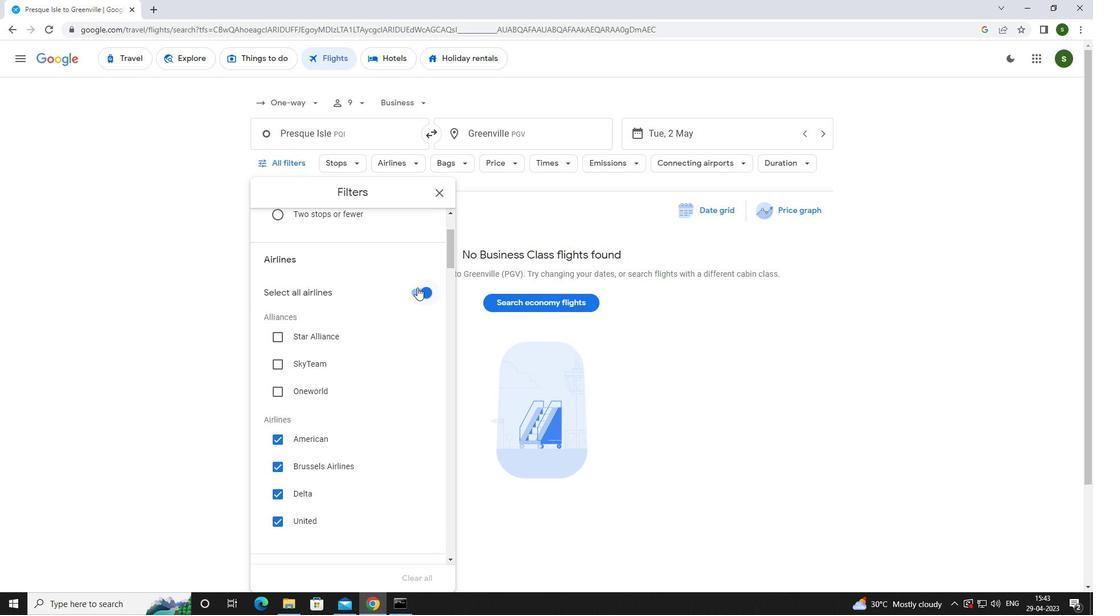 
Action: Mouse pressed left at (422, 288)
Screenshot: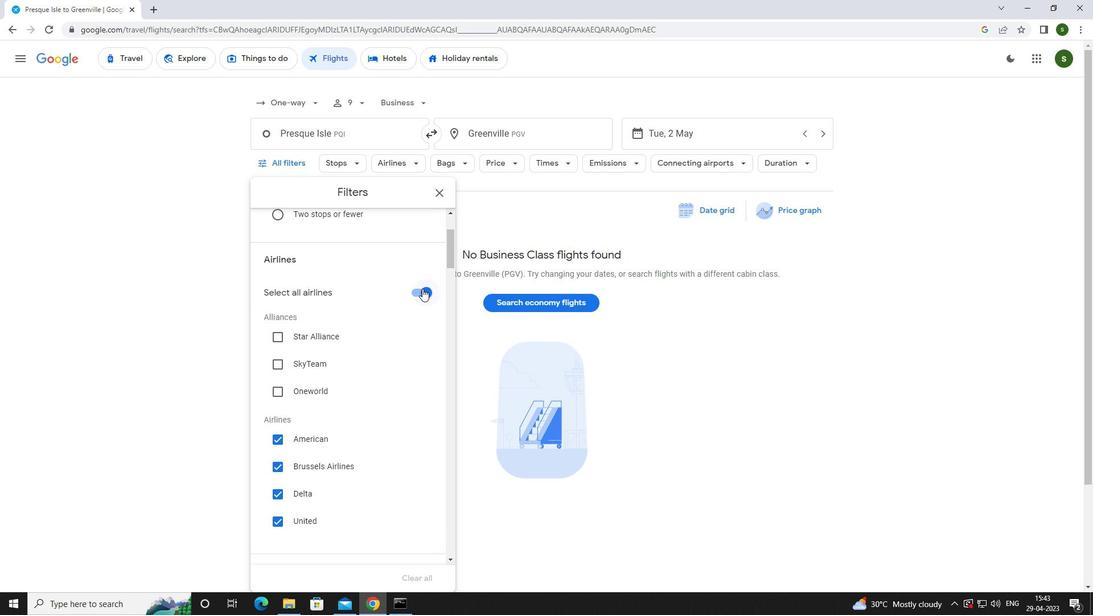 
Action: Mouse moved to (363, 300)
Screenshot: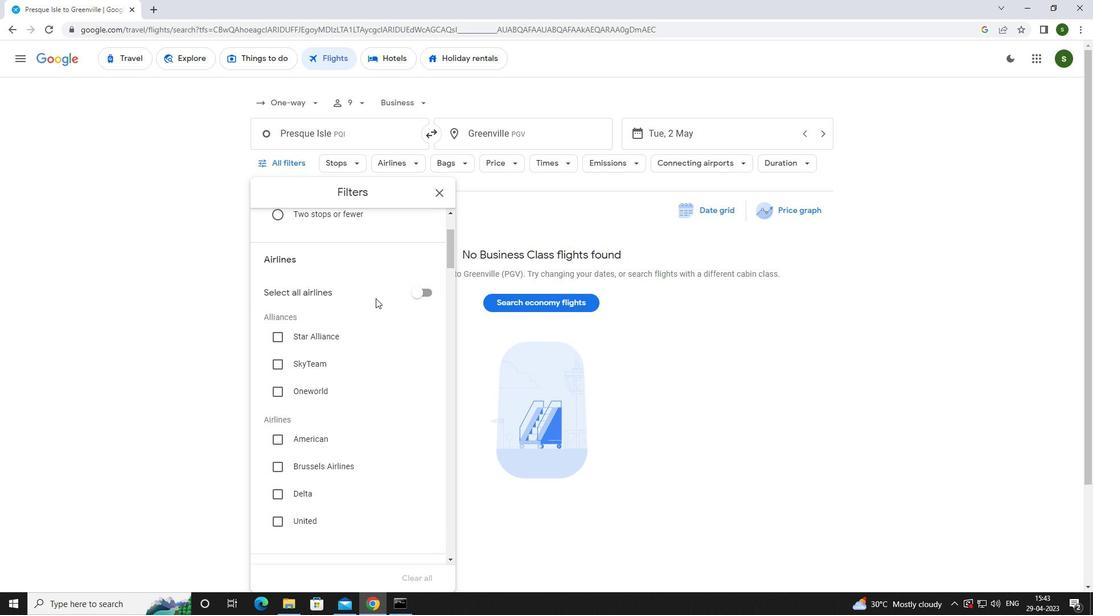 
Action: Mouse scrolled (363, 300) with delta (0, 0)
Screenshot: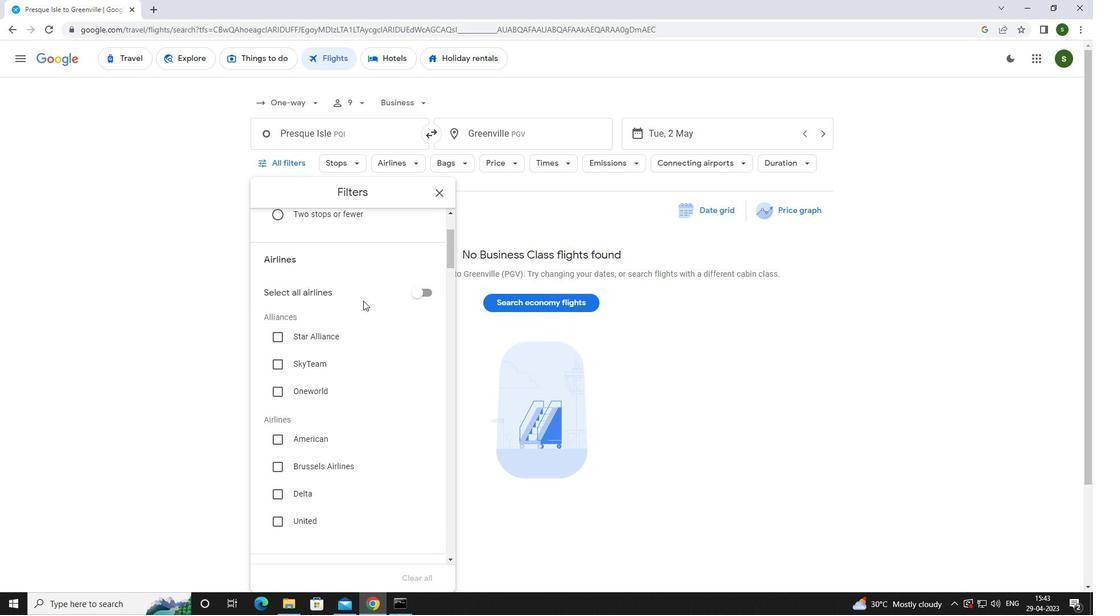 
Action: Mouse scrolled (363, 300) with delta (0, 0)
Screenshot: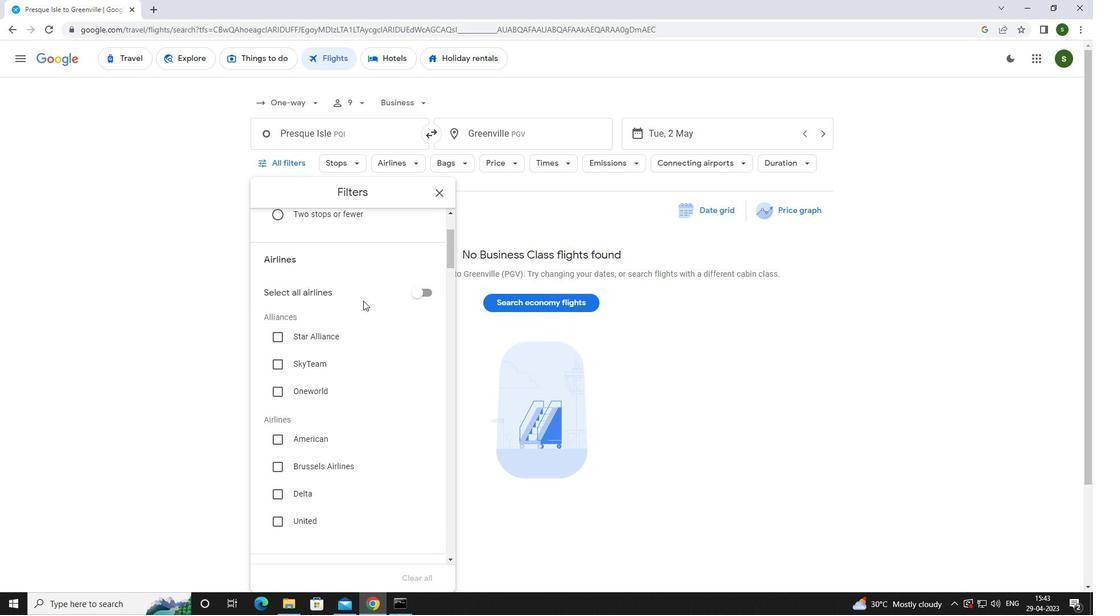 
Action: Mouse scrolled (363, 300) with delta (0, 0)
Screenshot: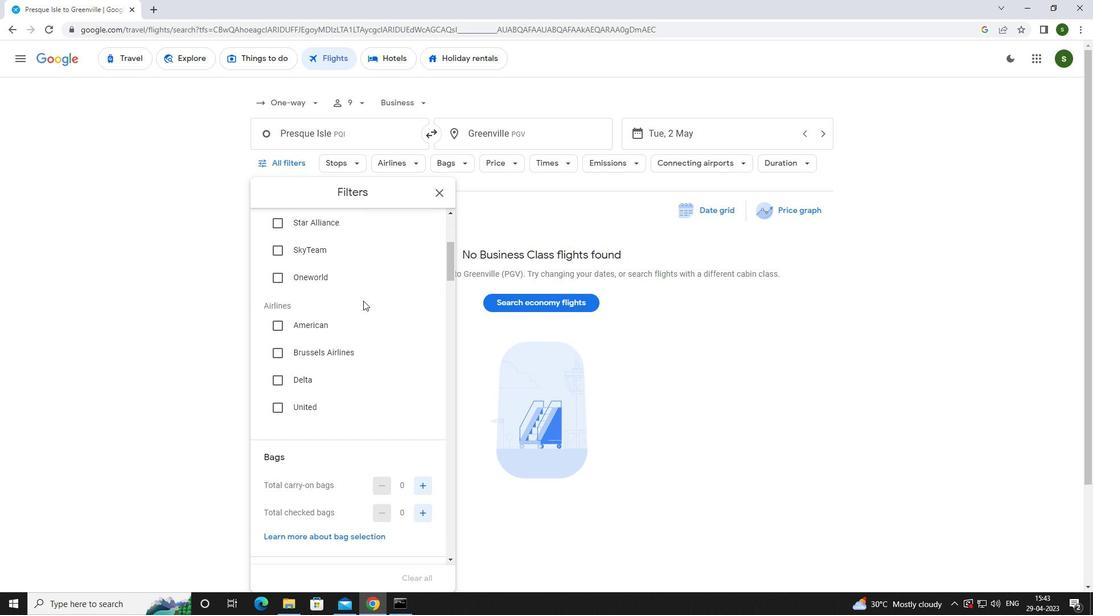 
Action: Mouse scrolled (363, 300) with delta (0, 0)
Screenshot: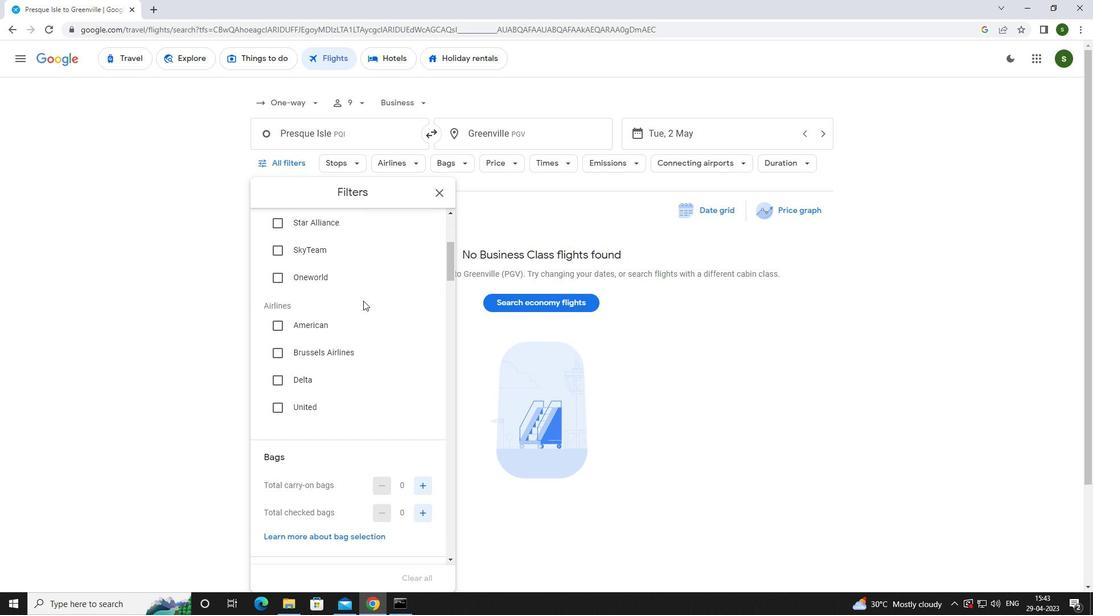 
Action: Mouse scrolled (363, 300) with delta (0, 0)
Screenshot: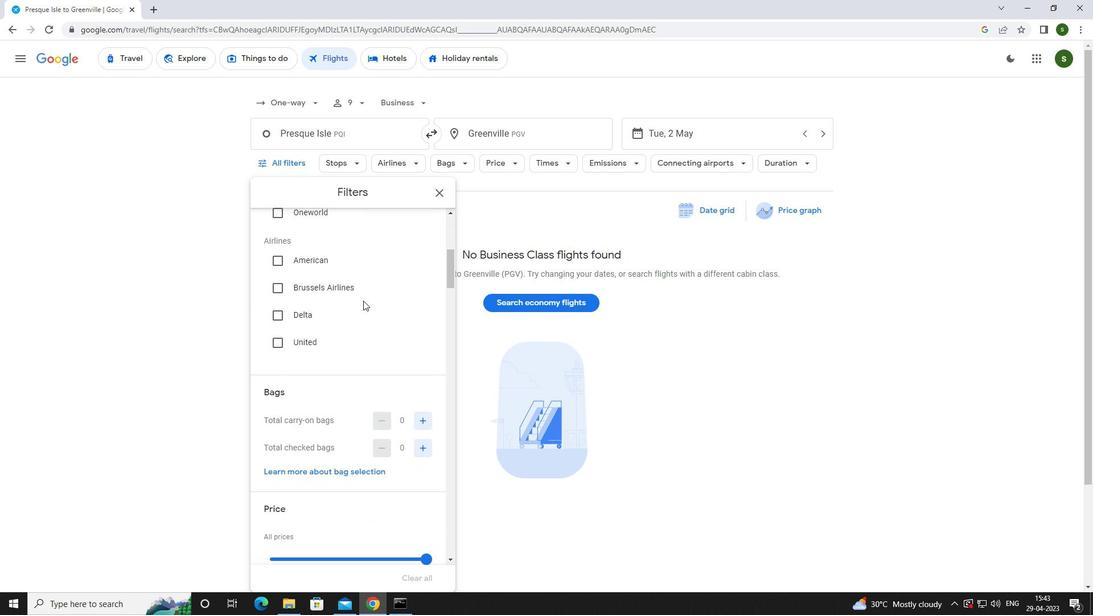 
Action: Mouse moved to (421, 312)
Screenshot: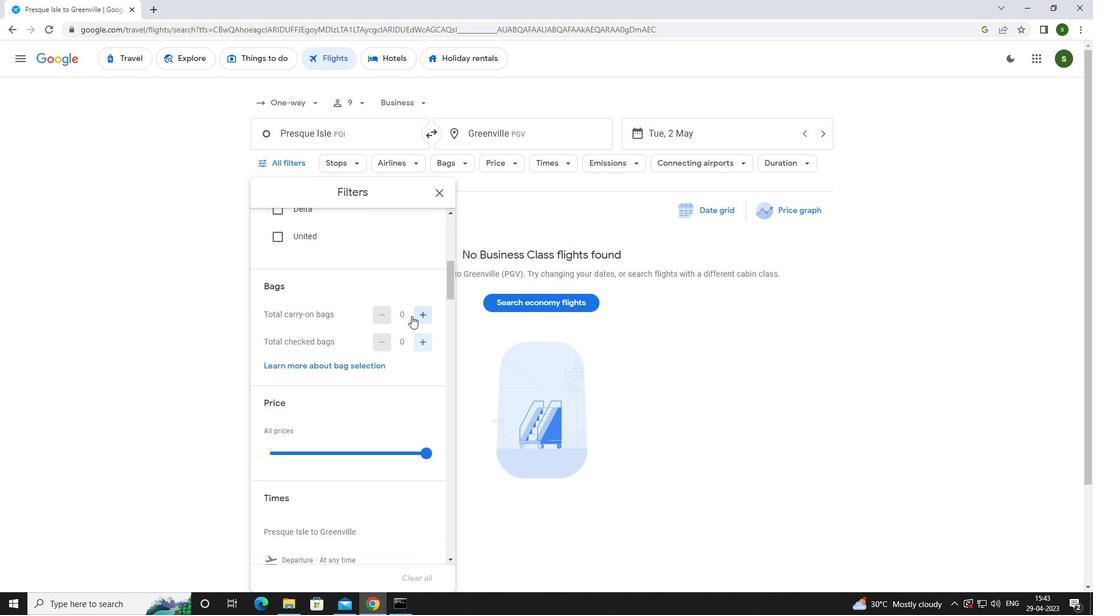 
Action: Mouse pressed left at (421, 312)
Screenshot: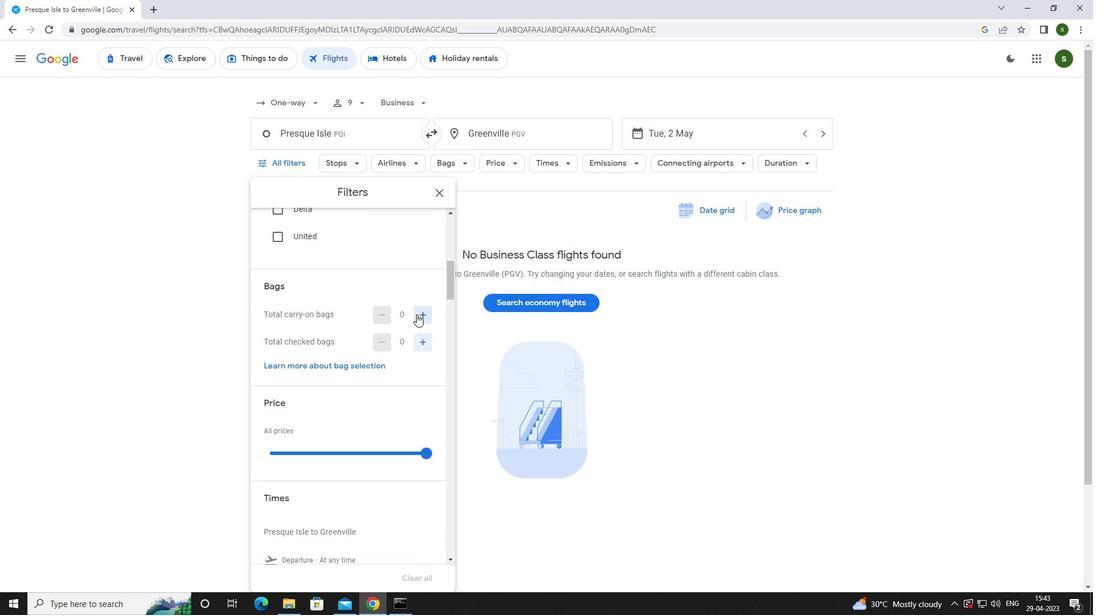 
Action: Mouse moved to (422, 451)
Screenshot: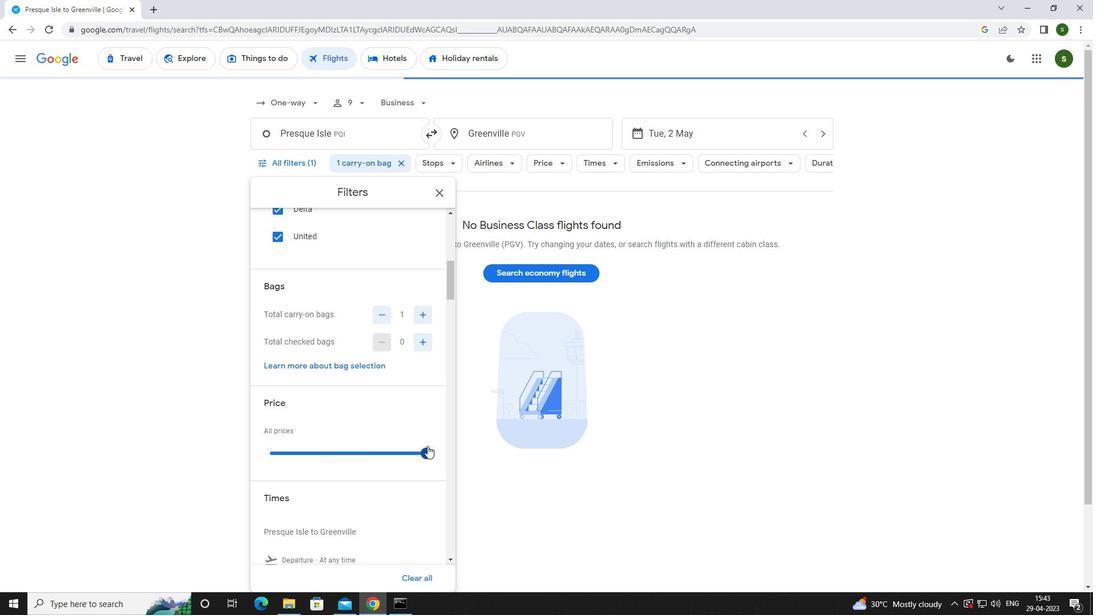 
Action: Mouse pressed left at (422, 451)
Screenshot: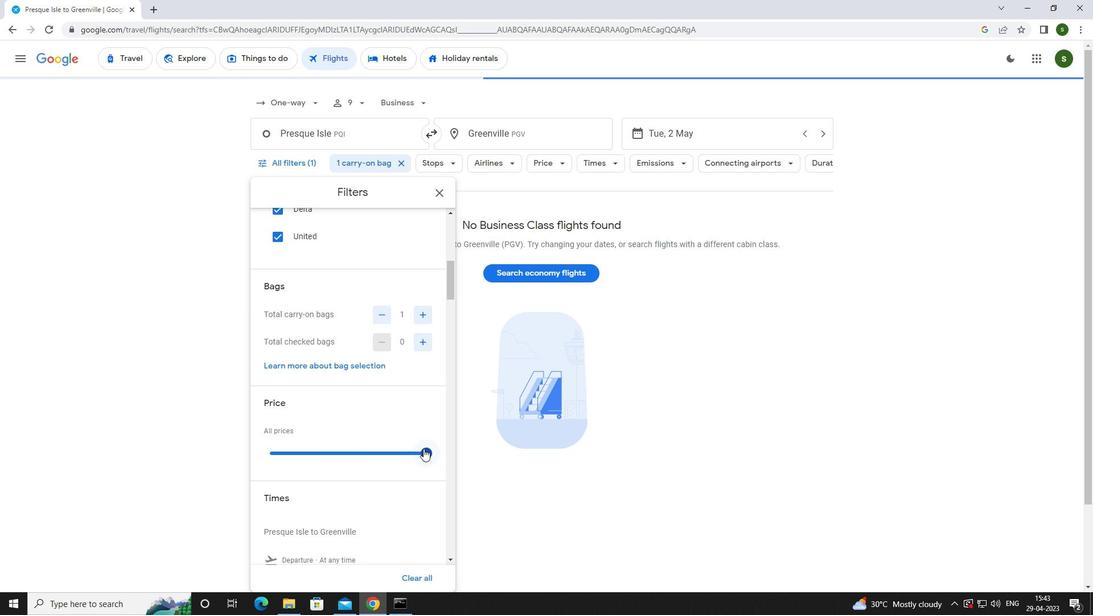 
Action: Mouse moved to (405, 400)
Screenshot: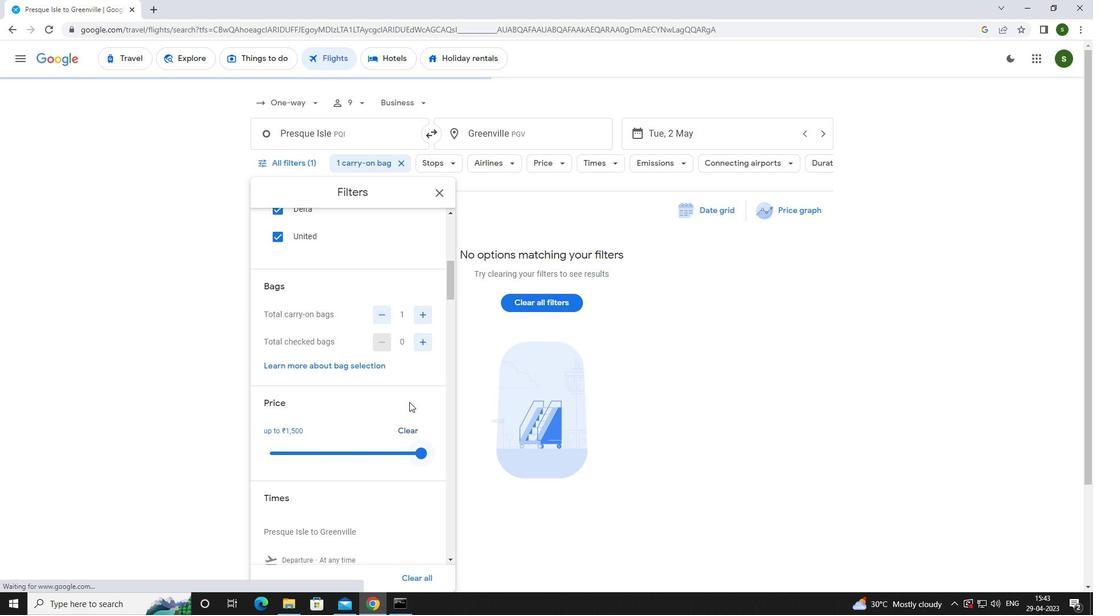 
Action: Mouse scrolled (405, 399) with delta (0, 0)
Screenshot: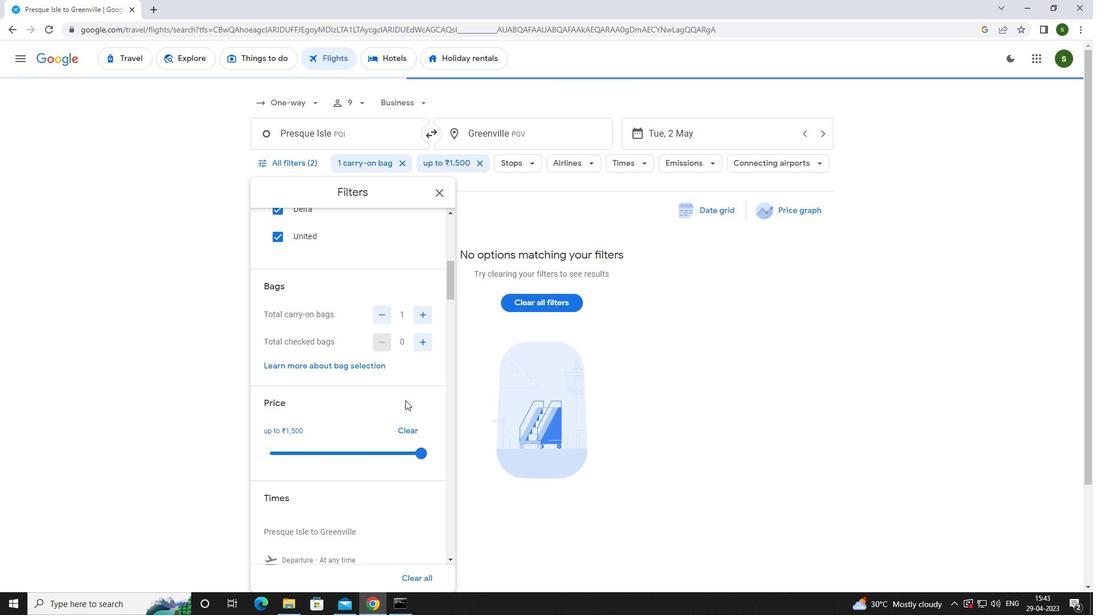 
Action: Mouse scrolled (405, 399) with delta (0, 0)
Screenshot: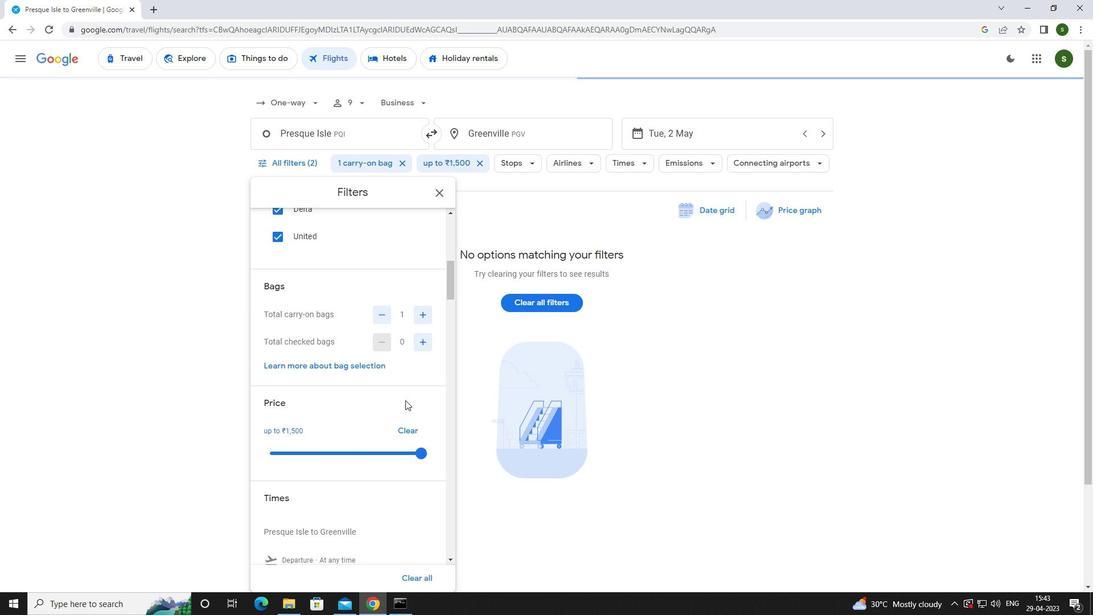 
Action: Mouse scrolled (405, 399) with delta (0, 0)
Screenshot: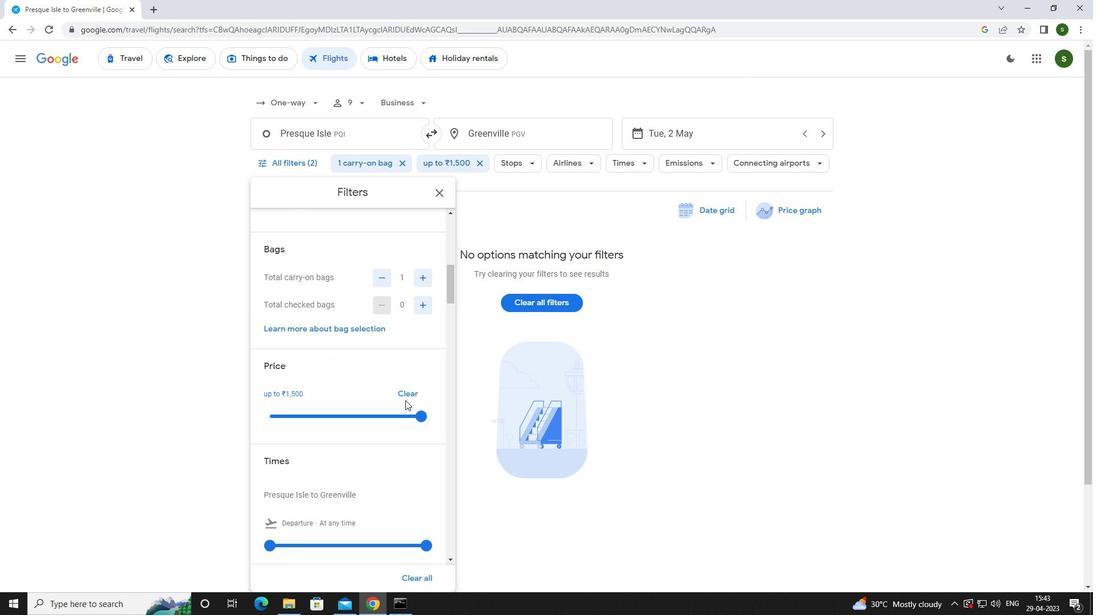 
Action: Mouse moved to (271, 412)
Screenshot: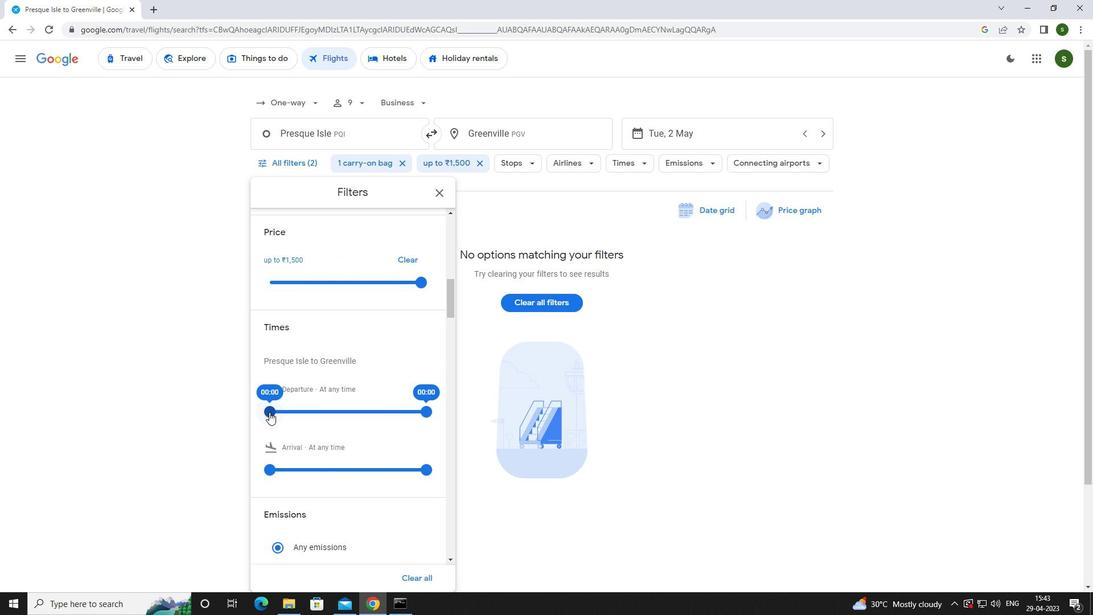 
Action: Mouse pressed left at (271, 412)
Screenshot: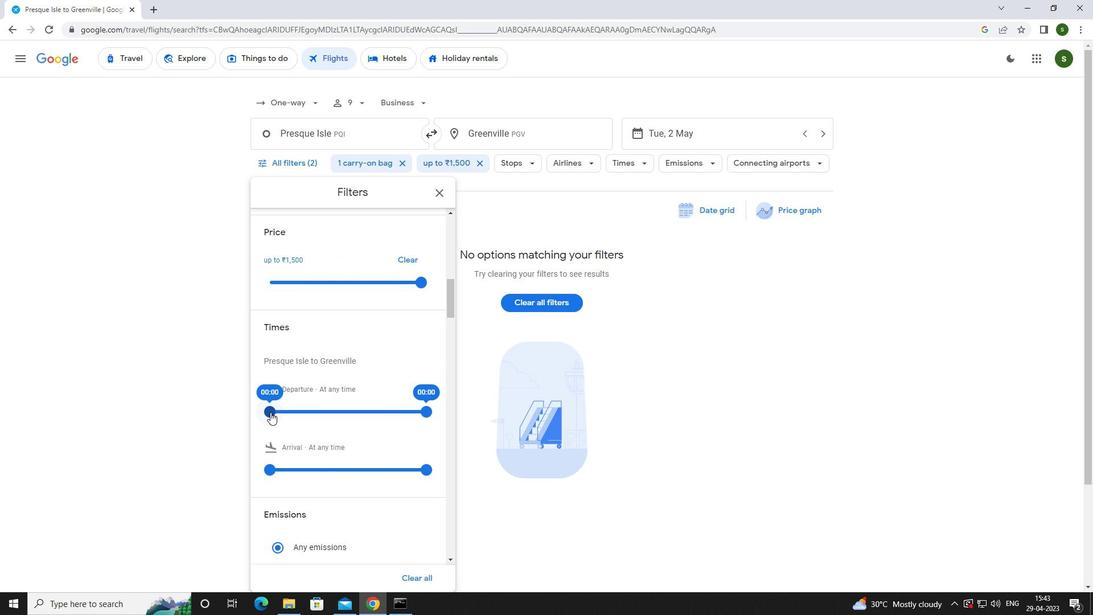 
Action: Mouse moved to (758, 406)
Screenshot: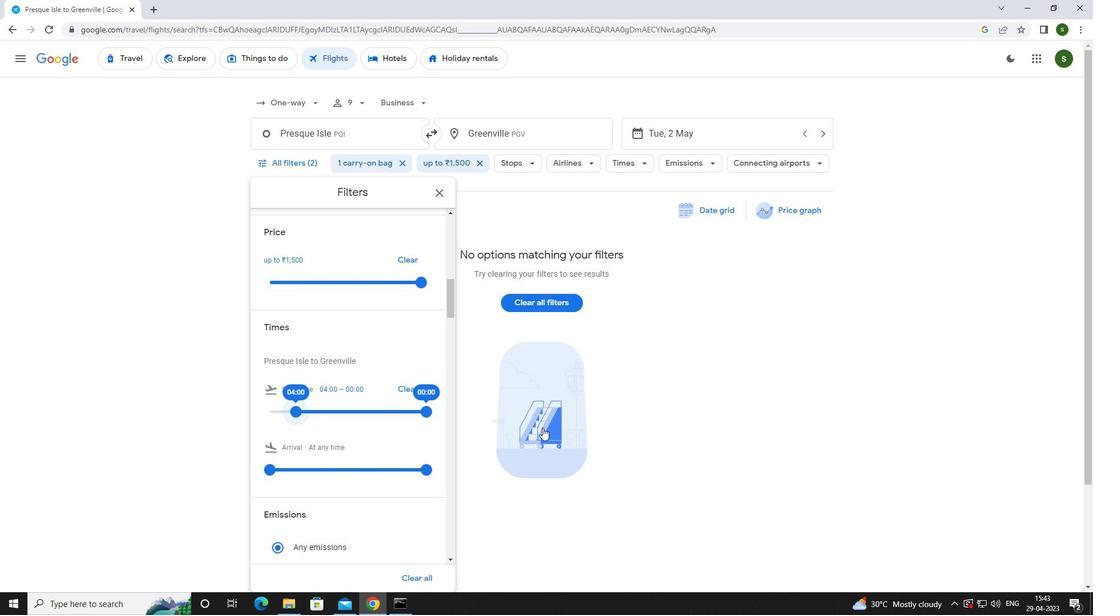 
Action: Mouse pressed left at (758, 406)
Screenshot: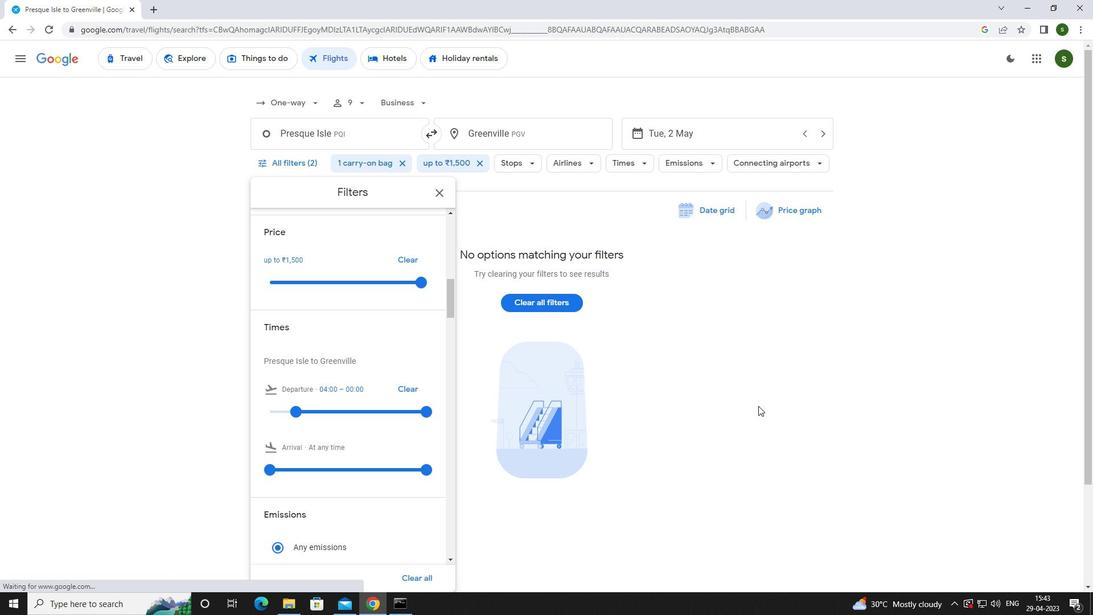 
